 Task: Find a place to stay in Pajok, South Sudan, from June 9 to June 16 for 2 adults, with a price range of ₹8000 to ₹16000, 2 bedrooms, 2 beds, 1 bathroom, and self check-in option.
Action: Mouse moved to (424, 95)
Screenshot: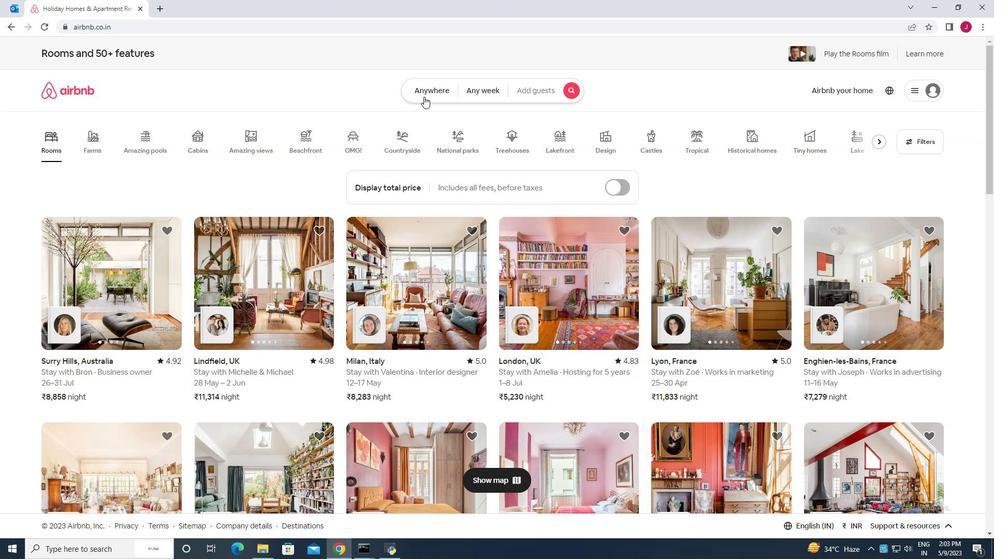
Action: Mouse pressed left at (424, 95)
Screenshot: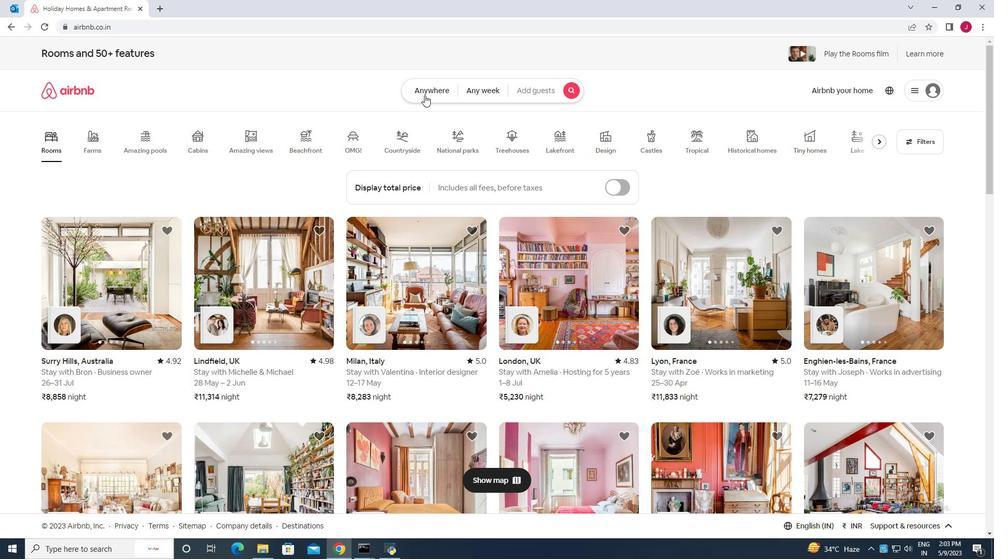 
Action: Mouse moved to (339, 137)
Screenshot: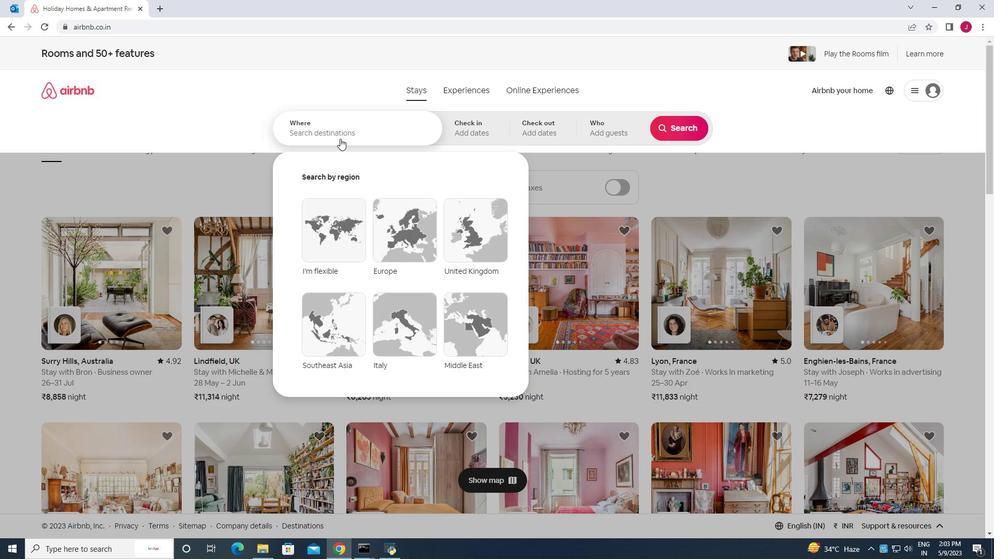 
Action: Mouse pressed left at (339, 137)
Screenshot: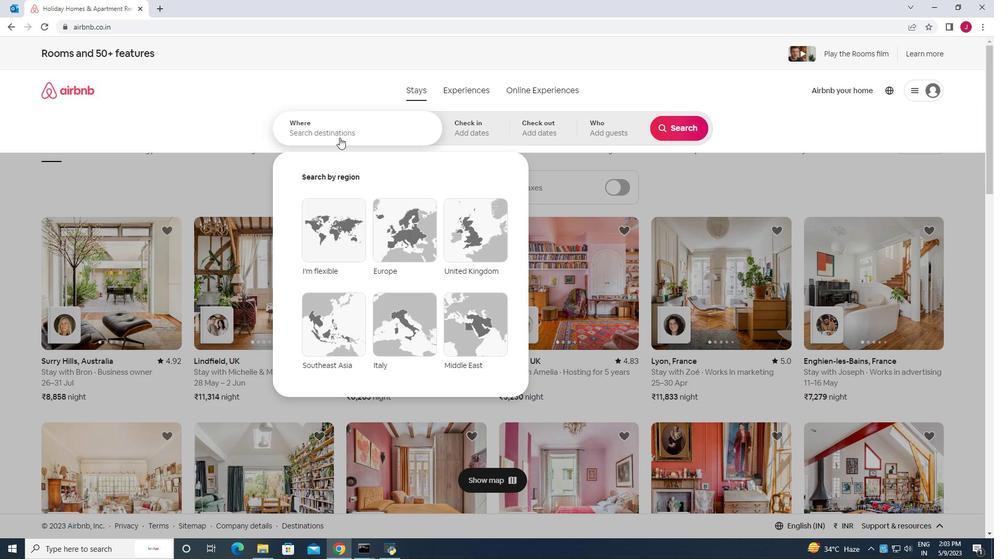 
Action: Mouse moved to (337, 135)
Screenshot: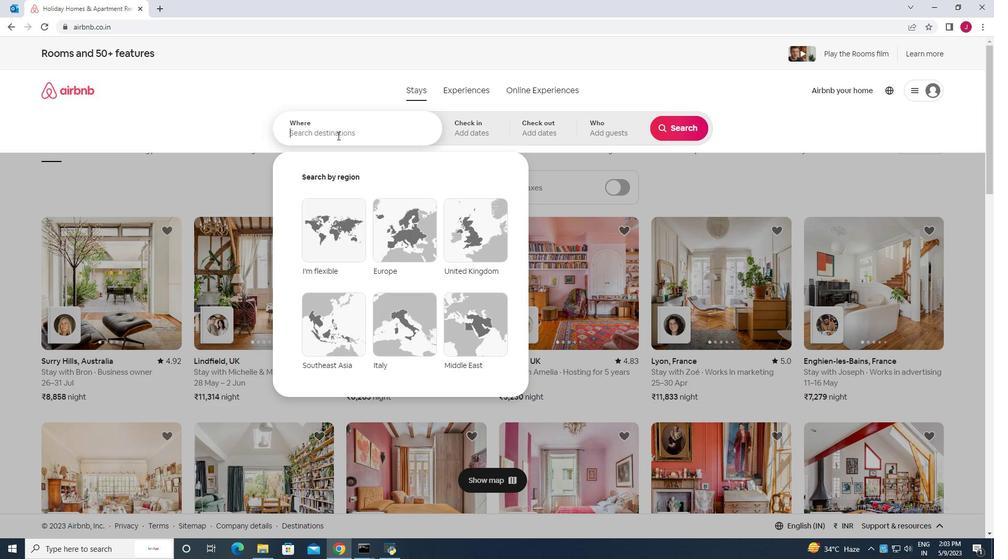 
Action: Key pressed pajok<Key.space>south<Key.space>sudan
Screenshot: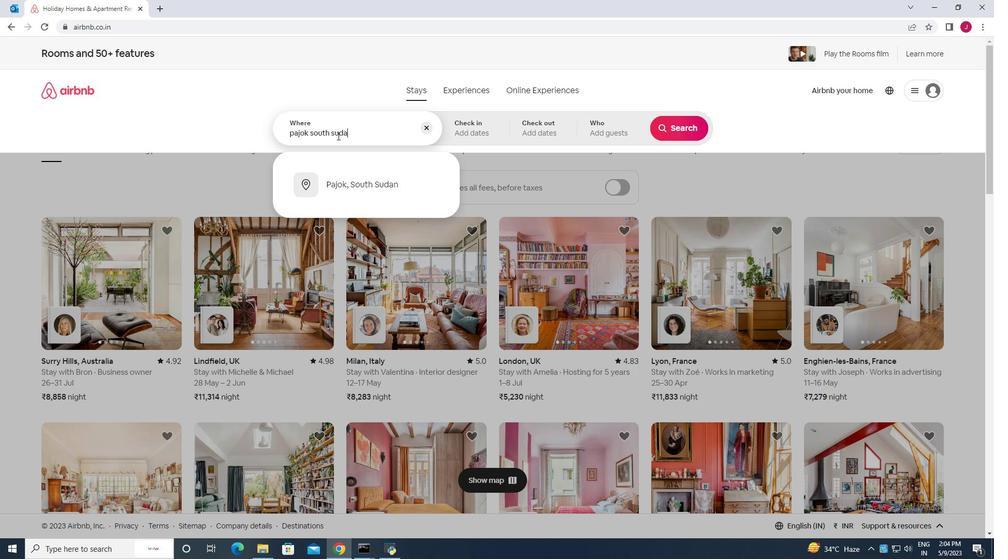 
Action: Mouse moved to (358, 182)
Screenshot: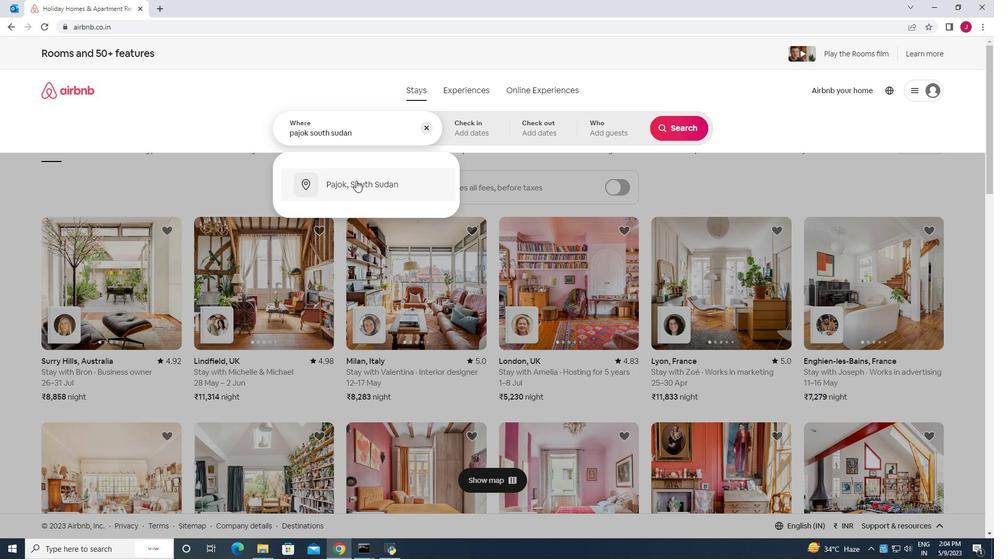 
Action: Mouse pressed left at (358, 182)
Screenshot: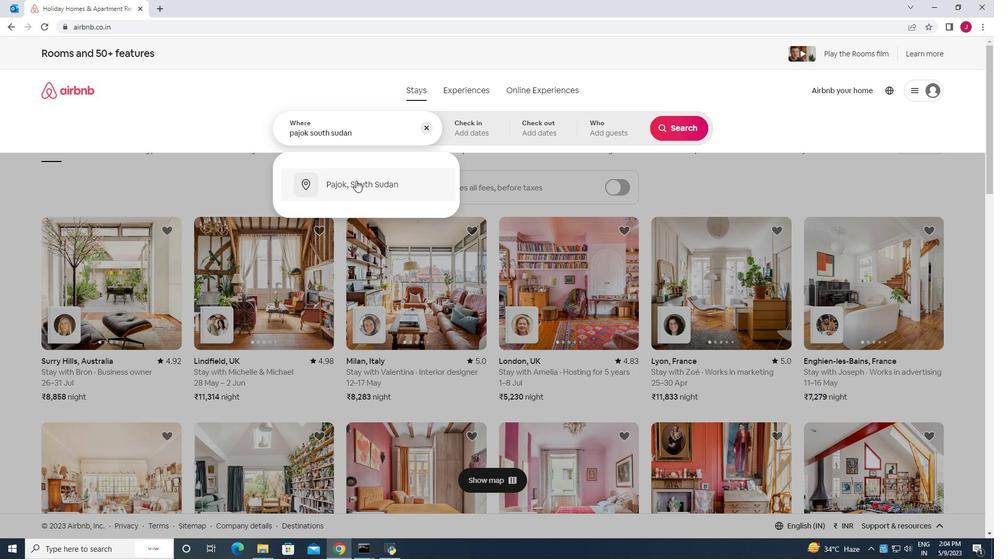 
Action: Mouse moved to (646, 285)
Screenshot: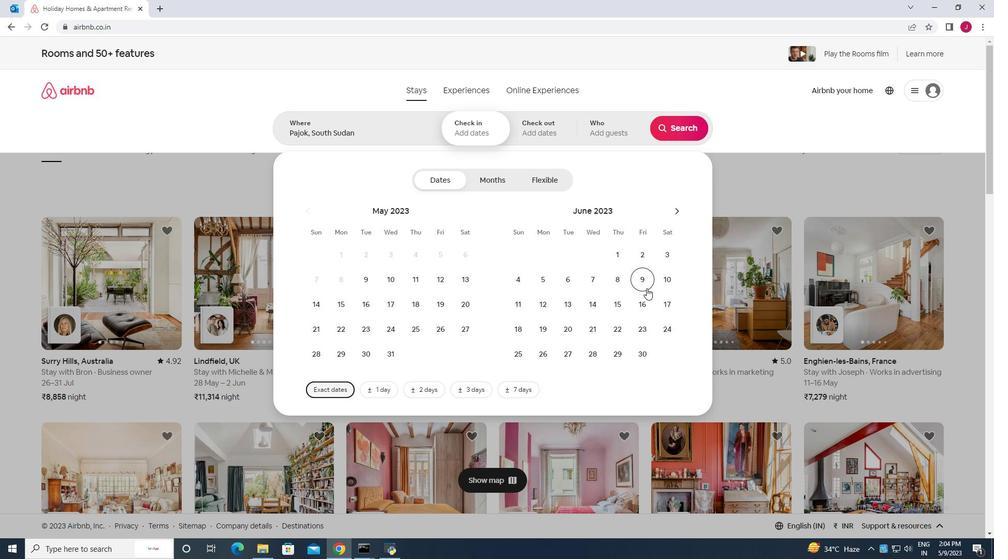 
Action: Mouse pressed left at (646, 285)
Screenshot: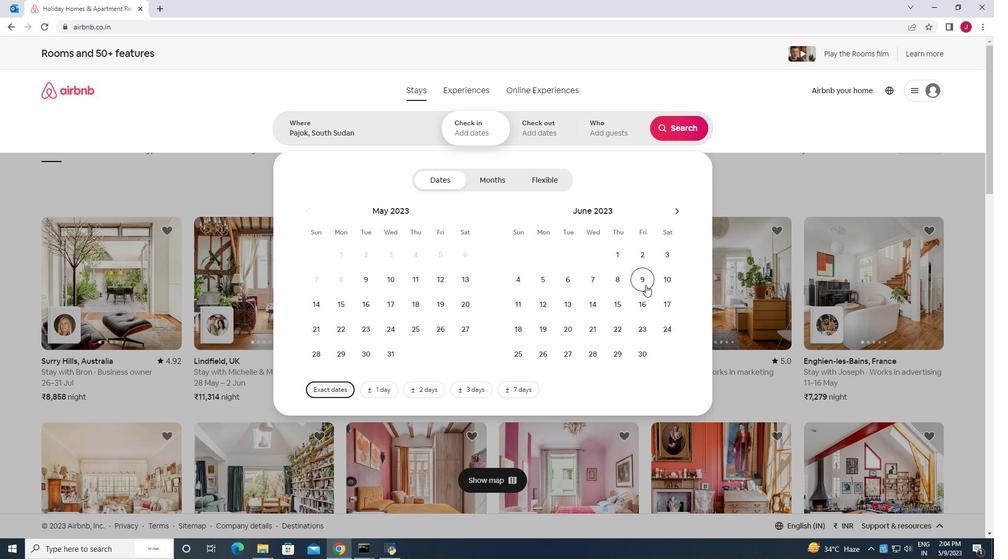 
Action: Mouse moved to (643, 303)
Screenshot: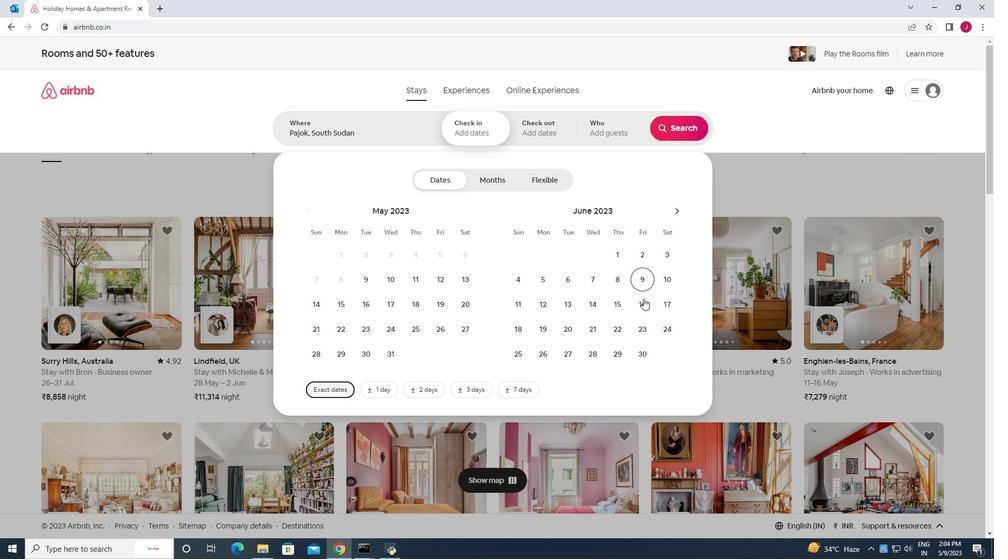 
Action: Mouse pressed left at (643, 303)
Screenshot: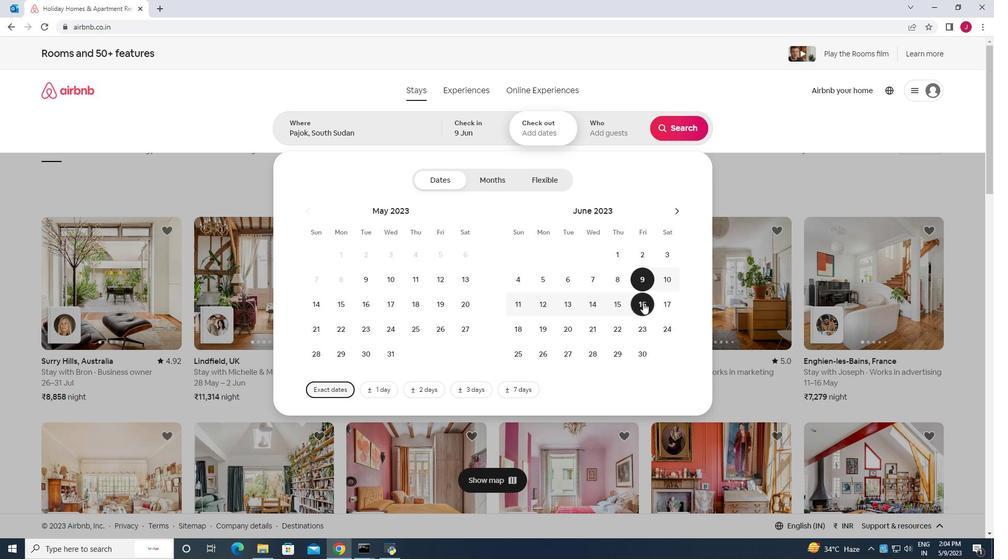 
Action: Mouse moved to (609, 129)
Screenshot: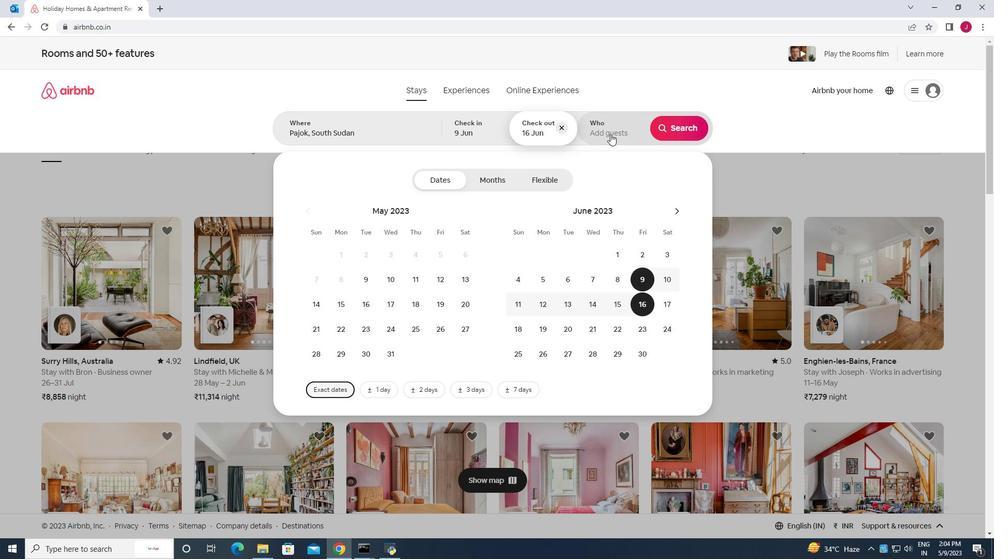 
Action: Mouse pressed left at (609, 129)
Screenshot: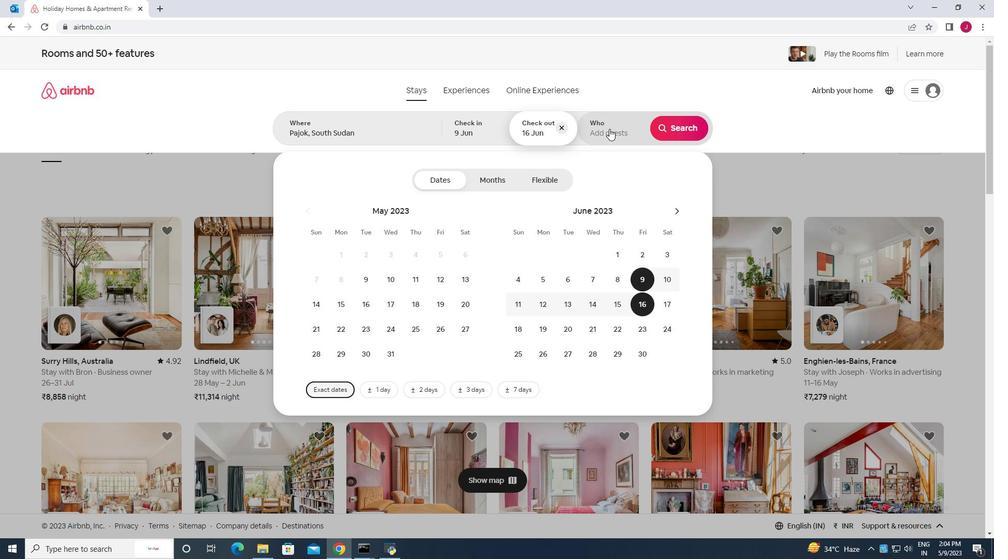 
Action: Mouse moved to (680, 179)
Screenshot: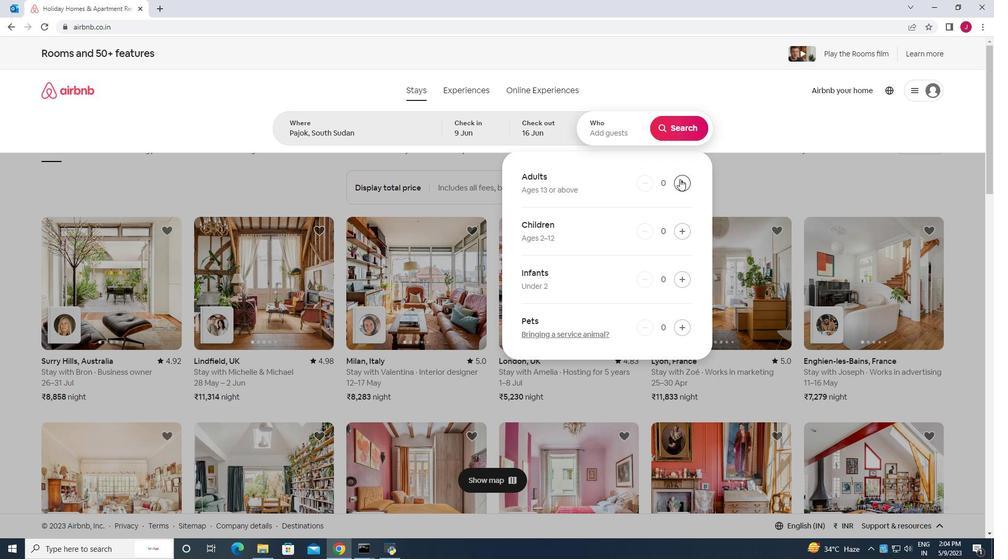 
Action: Mouse pressed left at (680, 179)
Screenshot: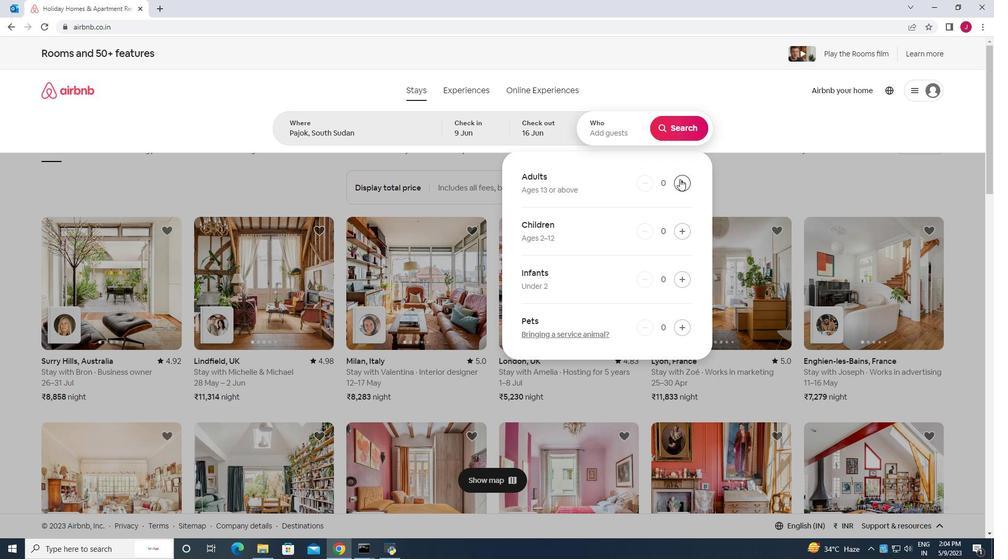 
Action: Mouse moved to (680, 179)
Screenshot: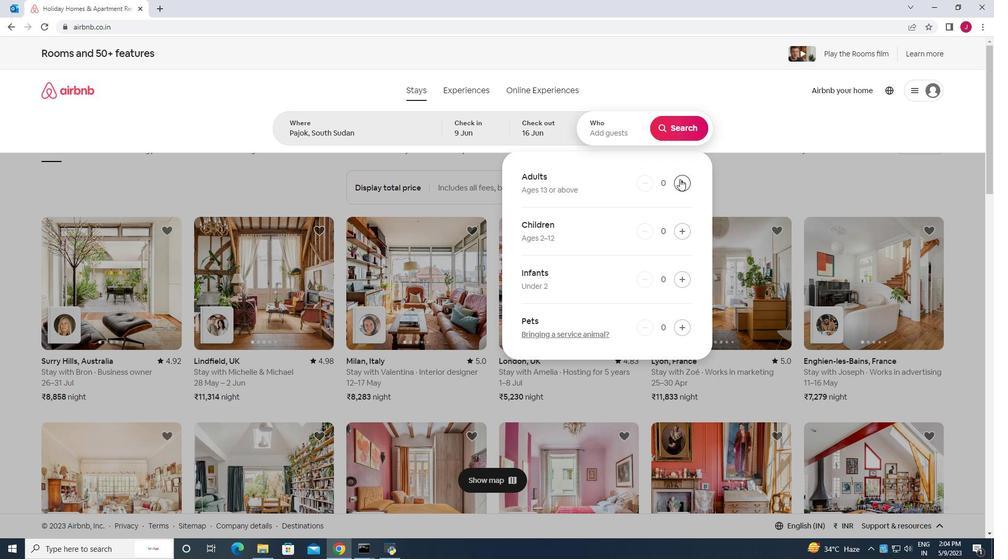 
Action: Mouse pressed left at (680, 179)
Screenshot: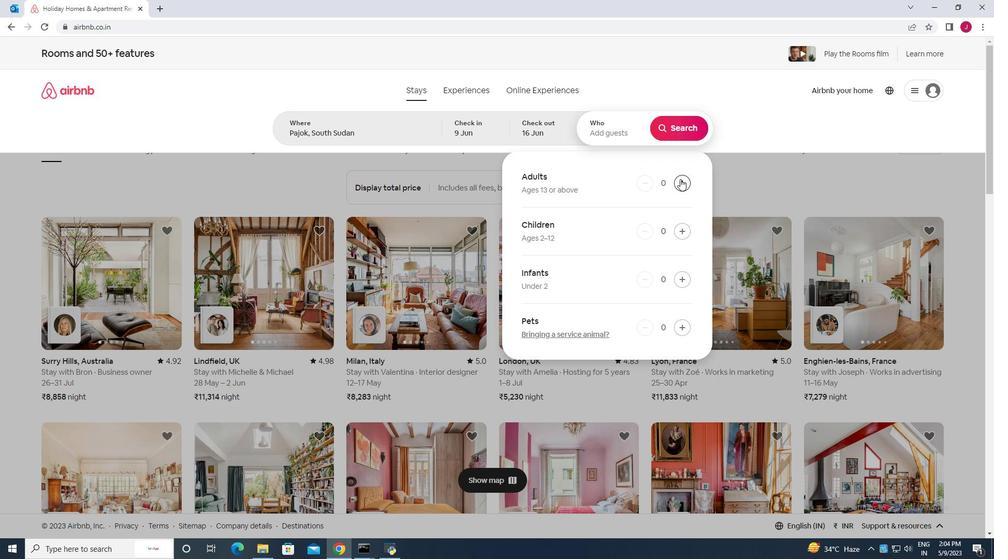 
Action: Mouse moved to (689, 124)
Screenshot: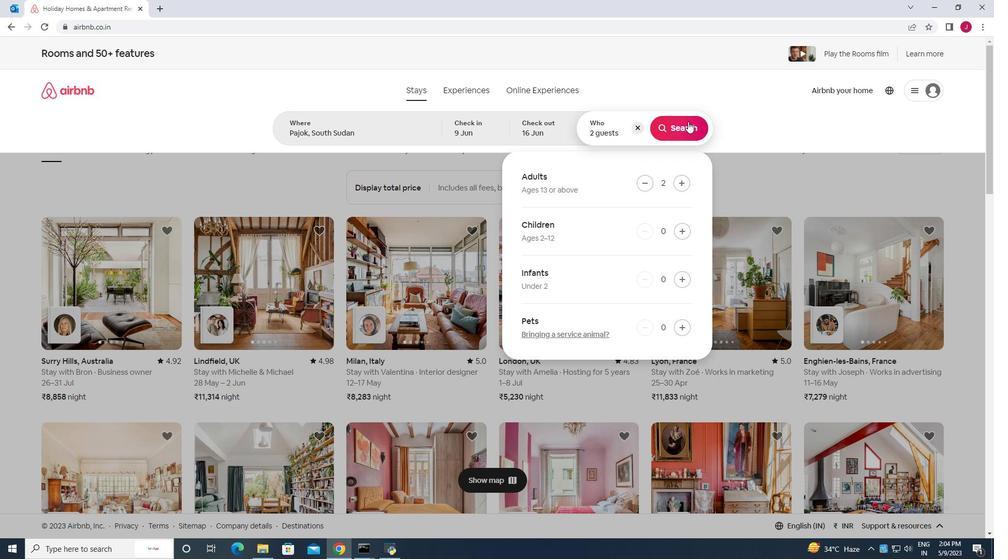 
Action: Mouse pressed left at (689, 124)
Screenshot: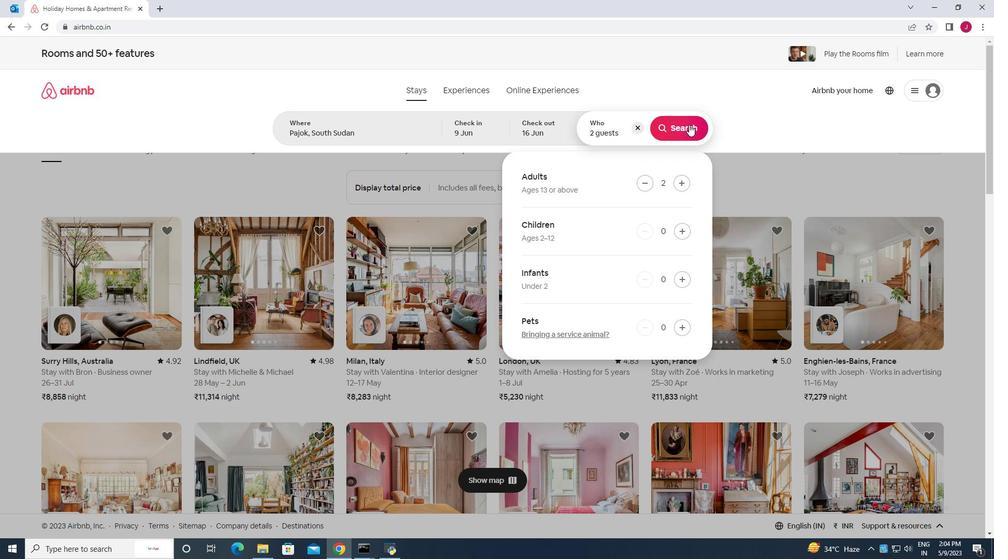 
Action: Mouse moved to (952, 96)
Screenshot: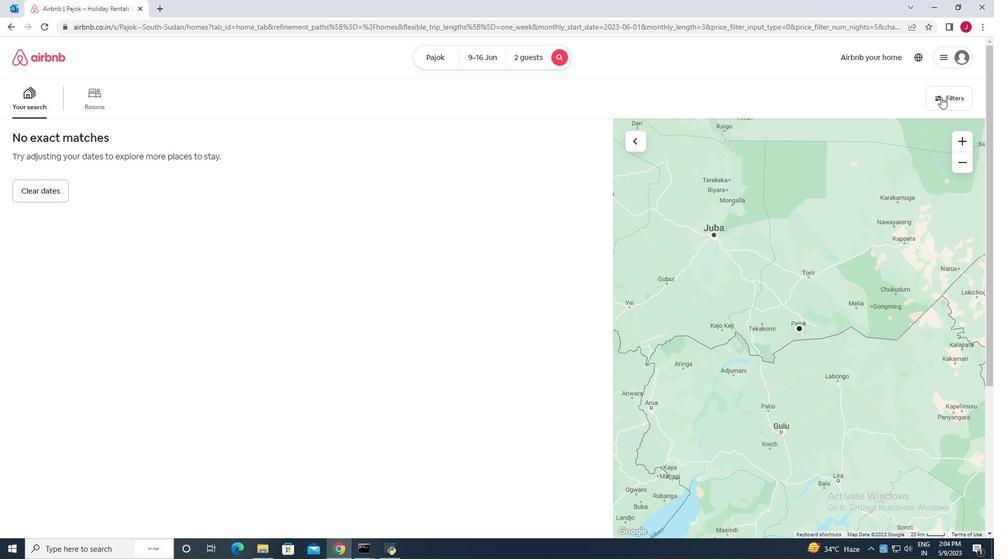 
Action: Mouse pressed left at (952, 96)
Screenshot: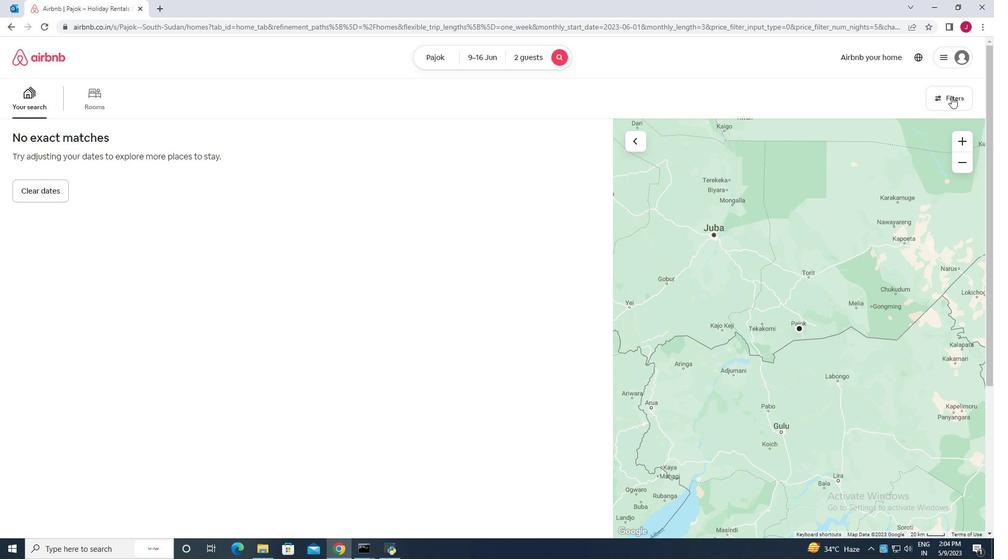 
Action: Mouse moved to (417, 348)
Screenshot: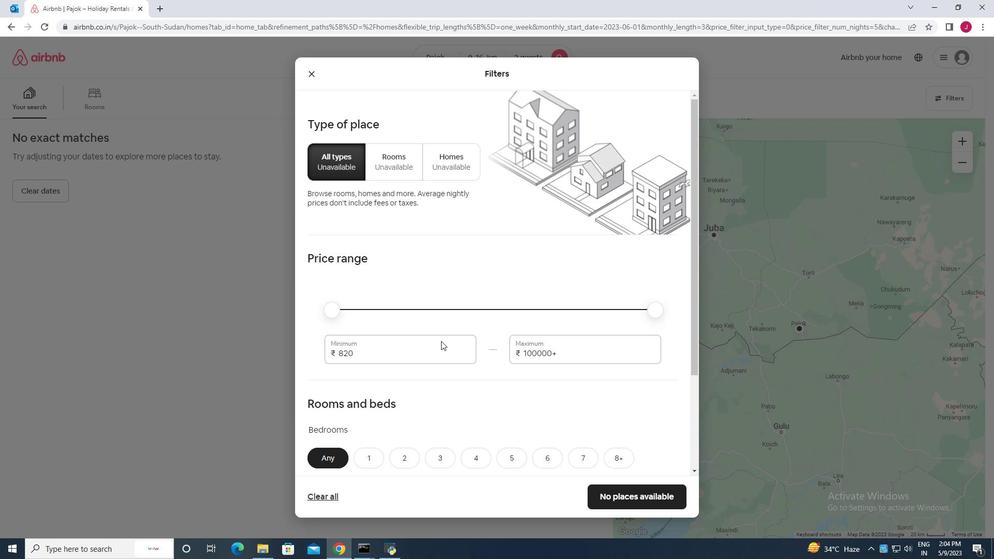 
Action: Mouse pressed left at (417, 348)
Screenshot: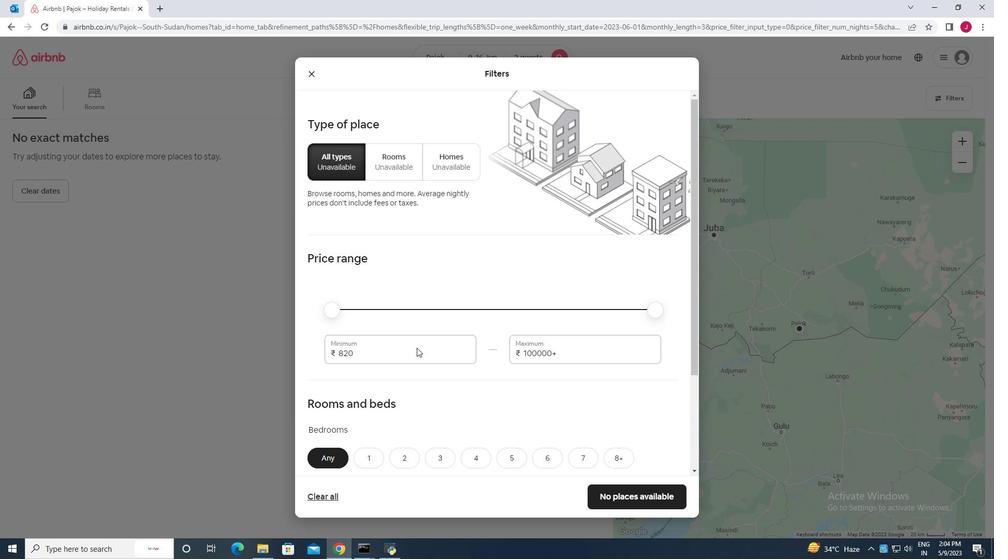 
Action: Mouse moved to (416, 348)
Screenshot: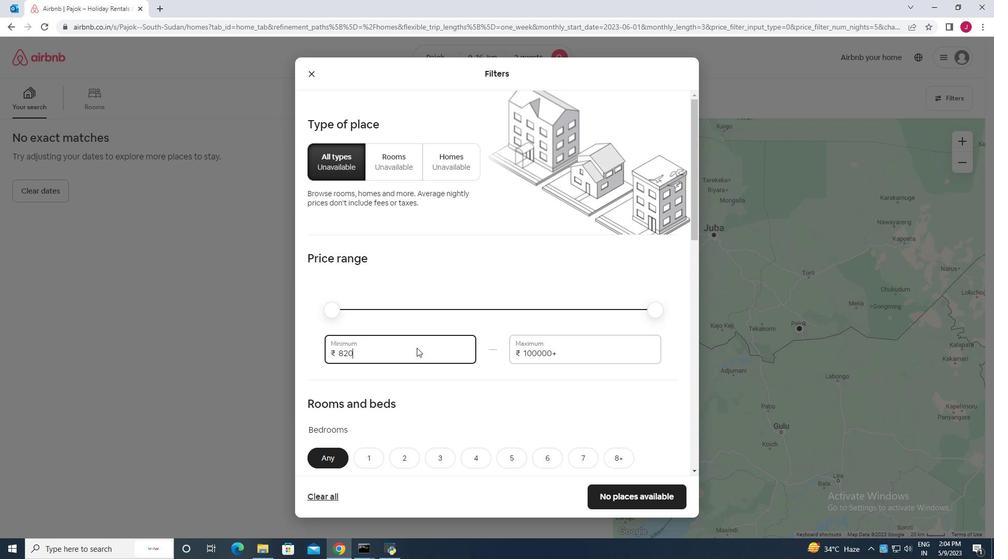 
Action: Key pressed <Key.backspace><Key.backspace>
Screenshot: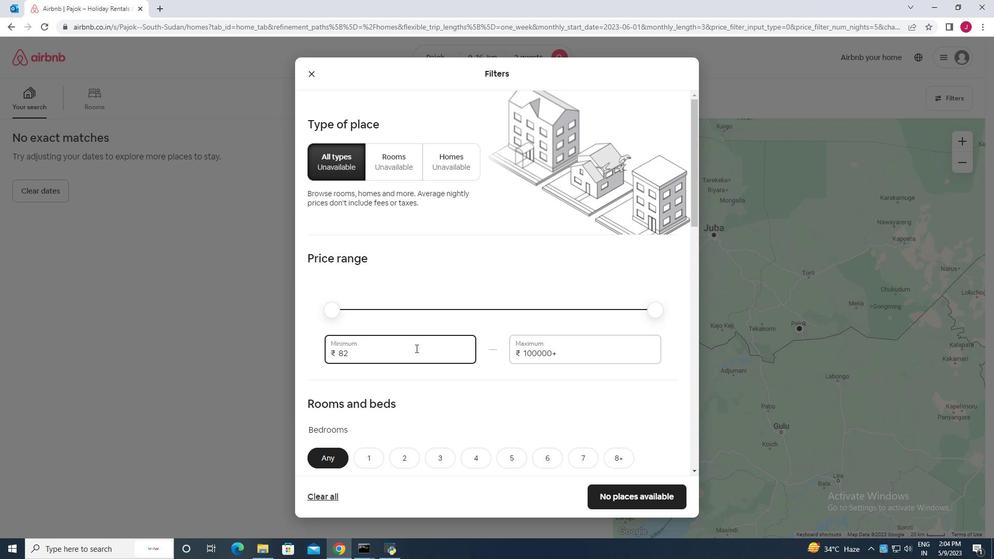 
Action: Mouse moved to (441, 350)
Screenshot: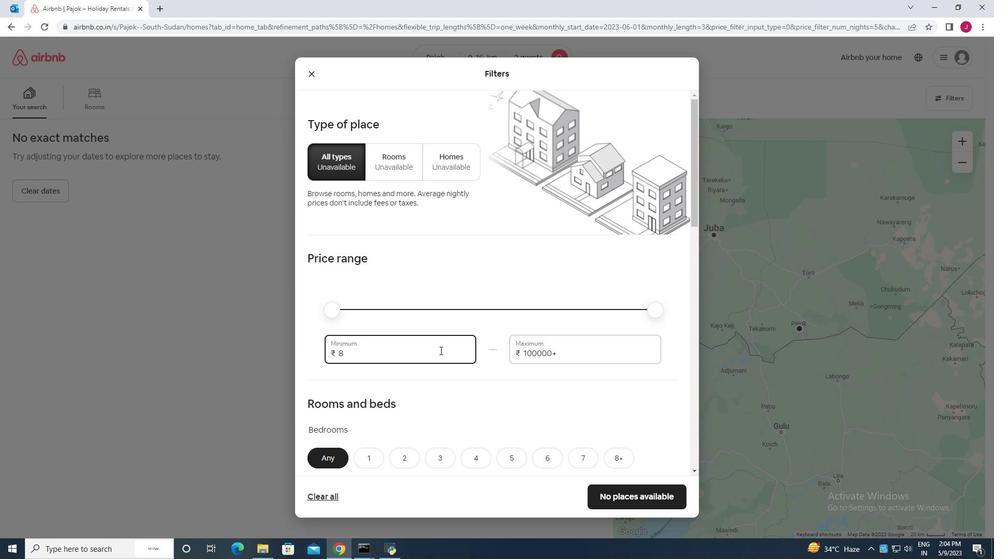 
Action: Key pressed 000
Screenshot: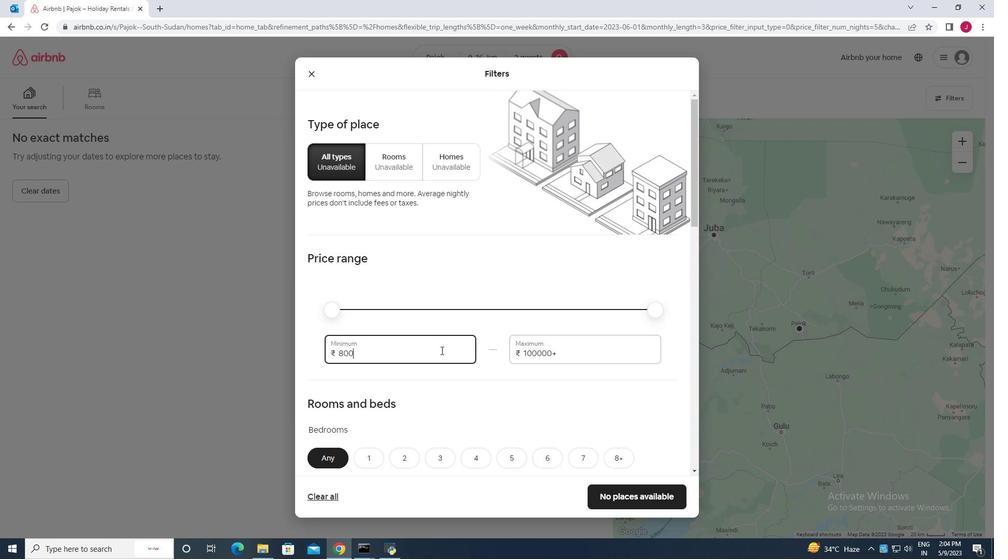 
Action: Mouse moved to (590, 352)
Screenshot: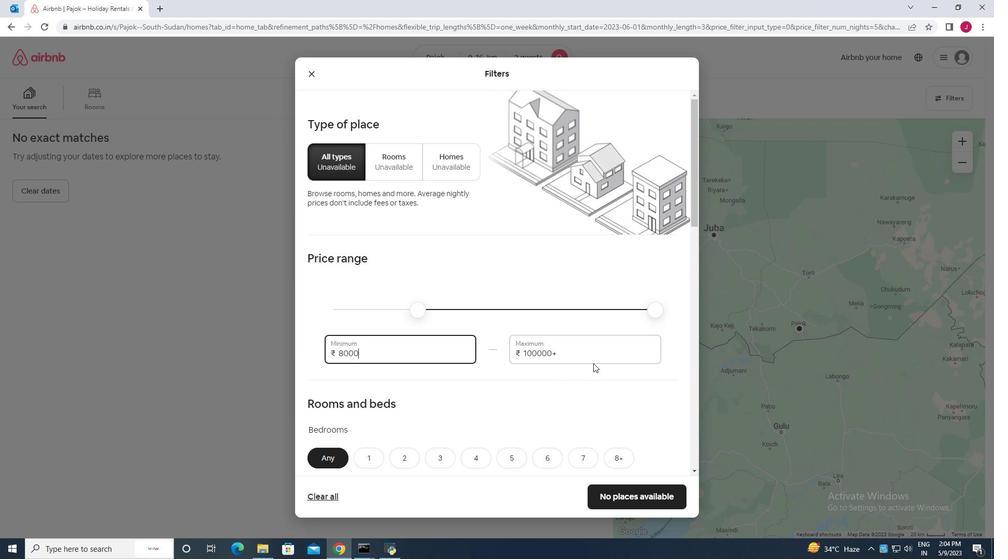 
Action: Mouse pressed left at (590, 352)
Screenshot: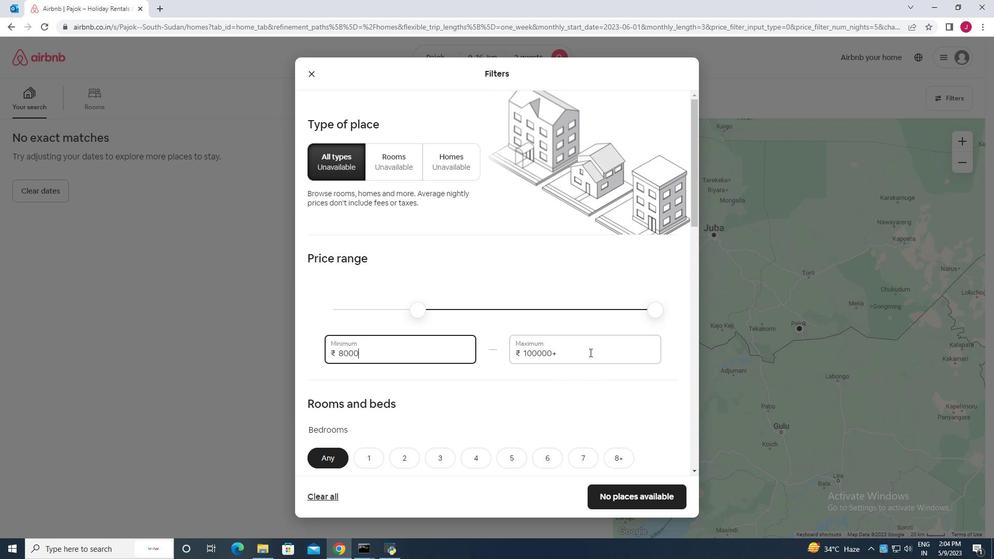 
Action: Key pressed <Key.backspace><Key.backspace><Key.backspace><Key.backspace><Key.backspace><Key.backspace><Key.backspace><Key.backspace><Key.backspace><Key.backspace><Key.backspace><Key.backspace>16000
Screenshot: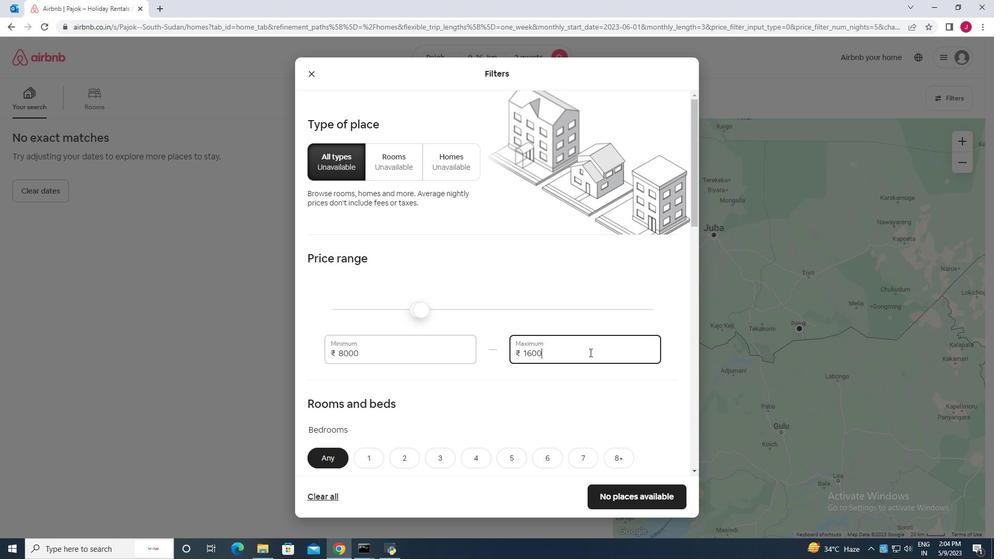 
Action: Mouse moved to (580, 338)
Screenshot: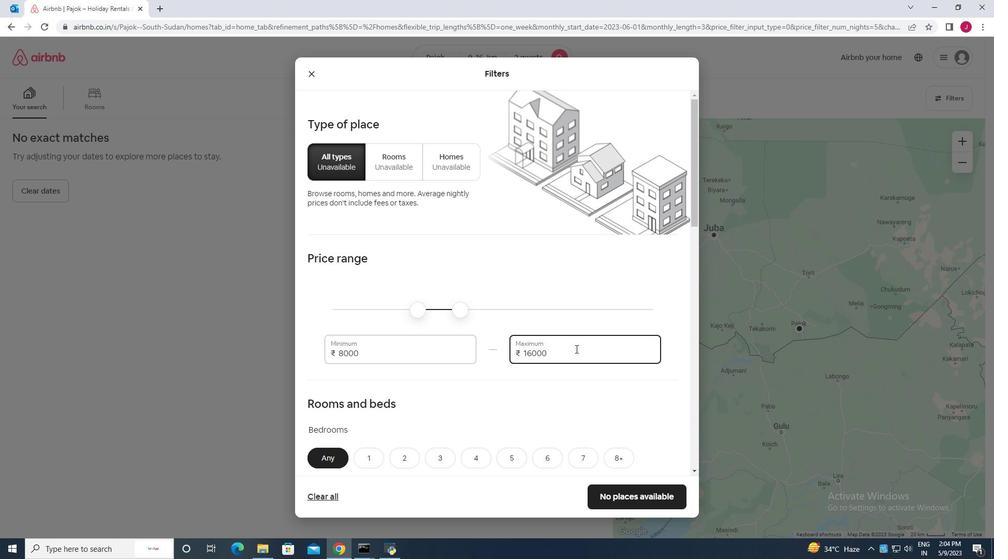 
Action: Mouse scrolled (580, 338) with delta (0, 0)
Screenshot: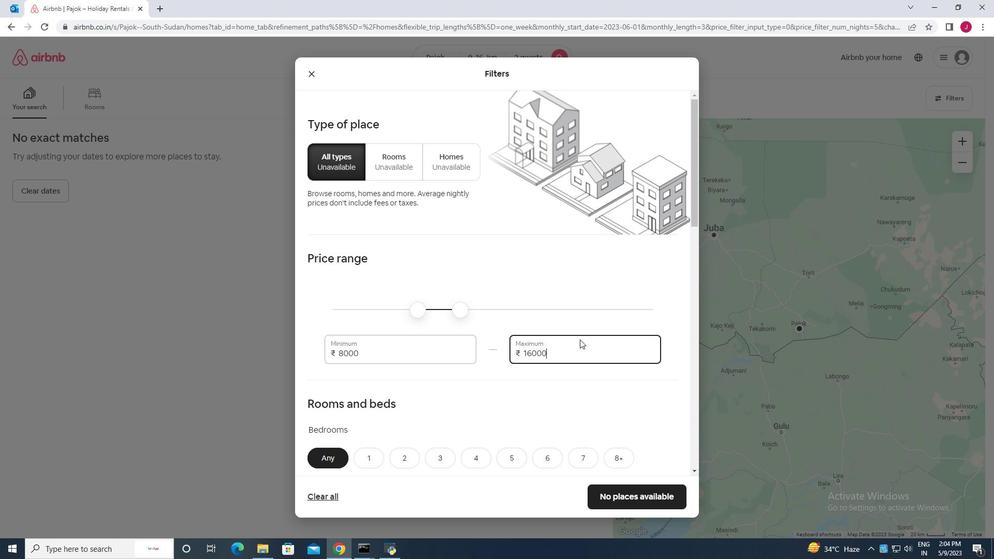 
Action: Mouse moved to (580, 338)
Screenshot: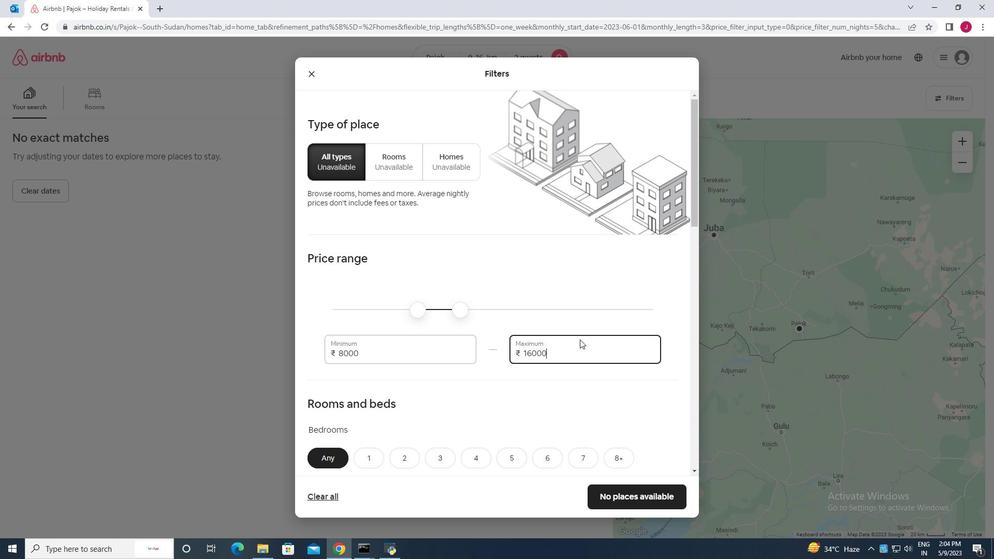 
Action: Mouse scrolled (580, 337) with delta (0, 0)
Screenshot: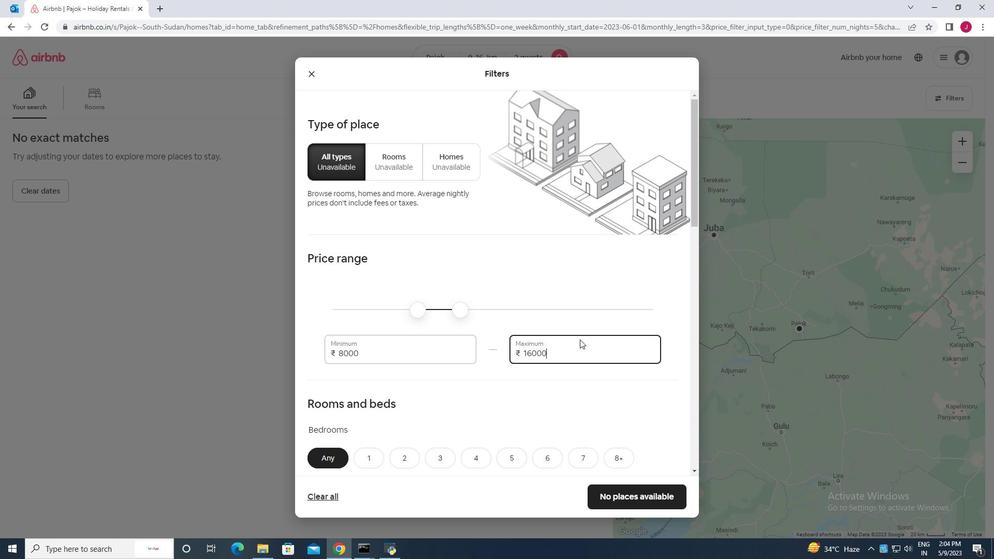 
Action: Mouse moved to (580, 338)
Screenshot: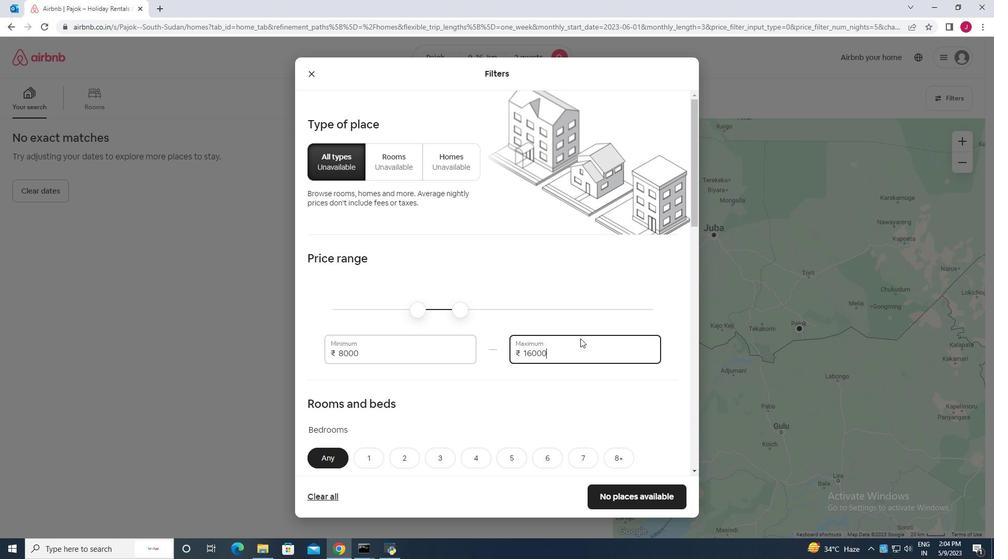 
Action: Mouse scrolled (580, 337) with delta (0, 0)
Screenshot: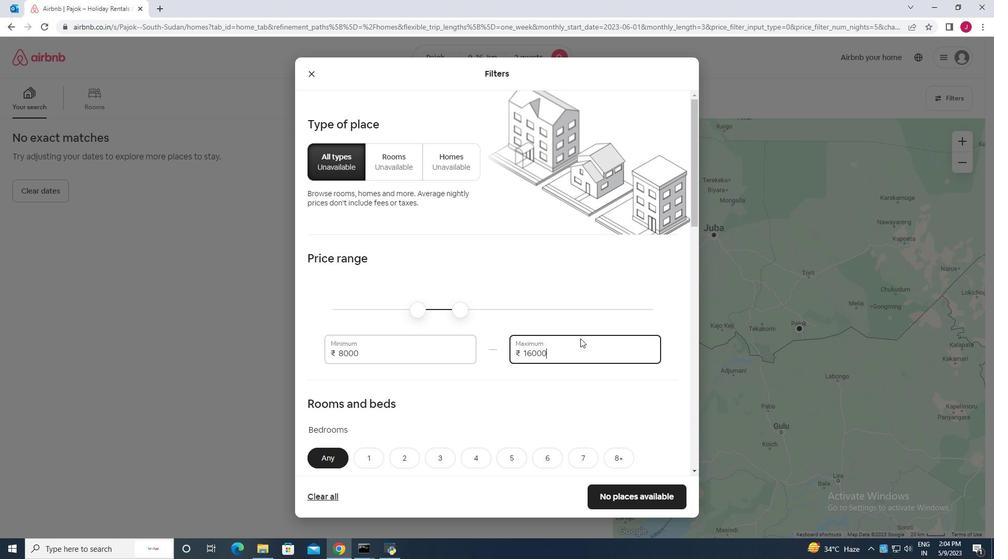 
Action: Mouse moved to (400, 304)
Screenshot: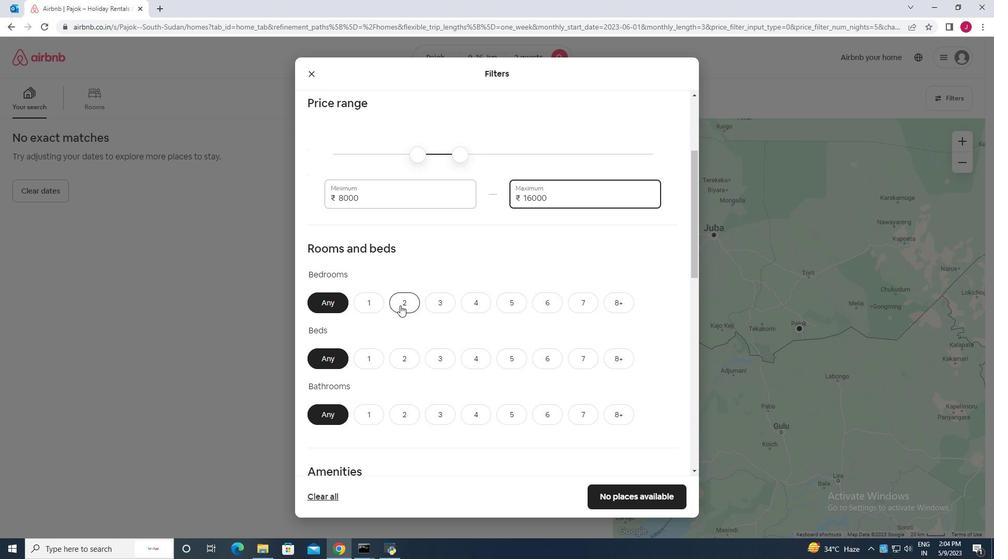 
Action: Mouse pressed left at (400, 304)
Screenshot: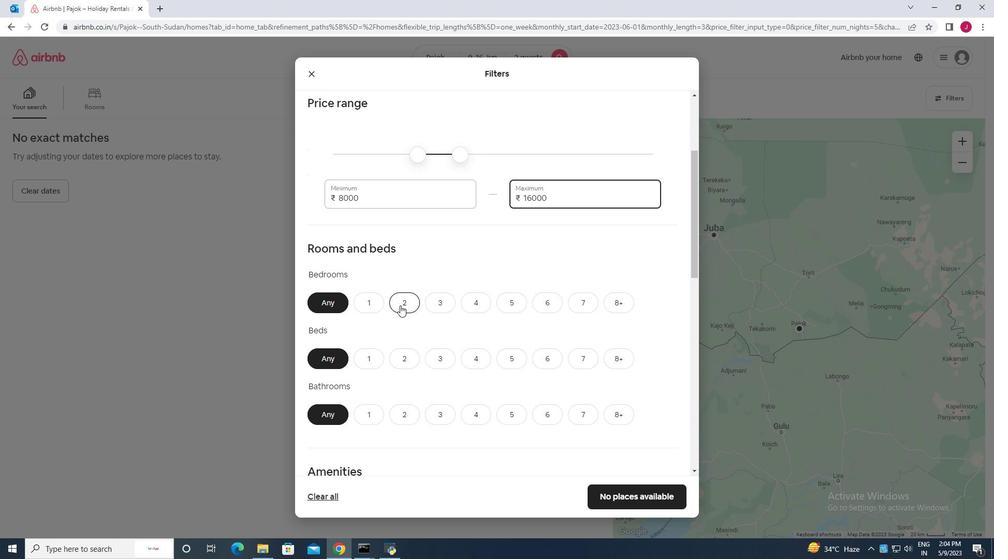 
Action: Mouse moved to (406, 359)
Screenshot: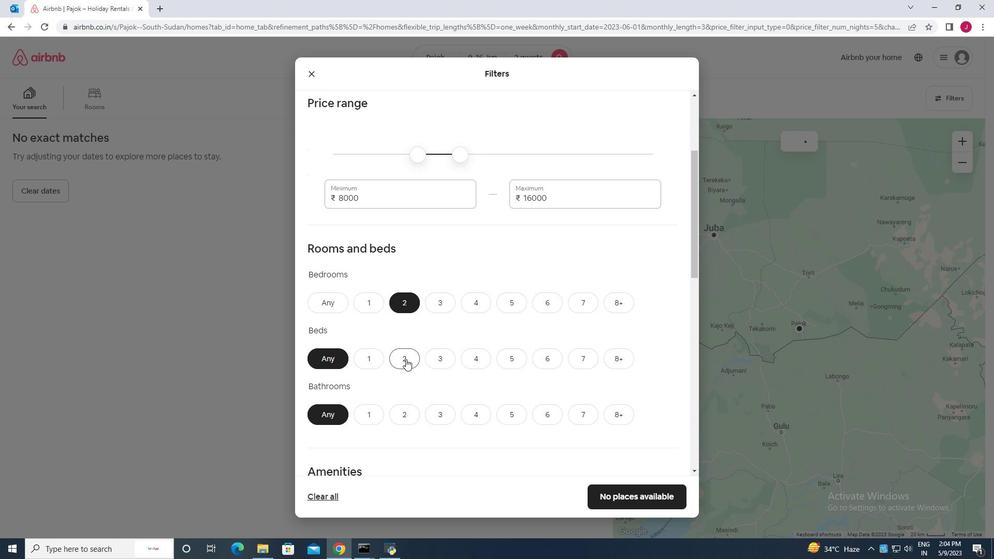 
Action: Mouse pressed left at (406, 359)
Screenshot: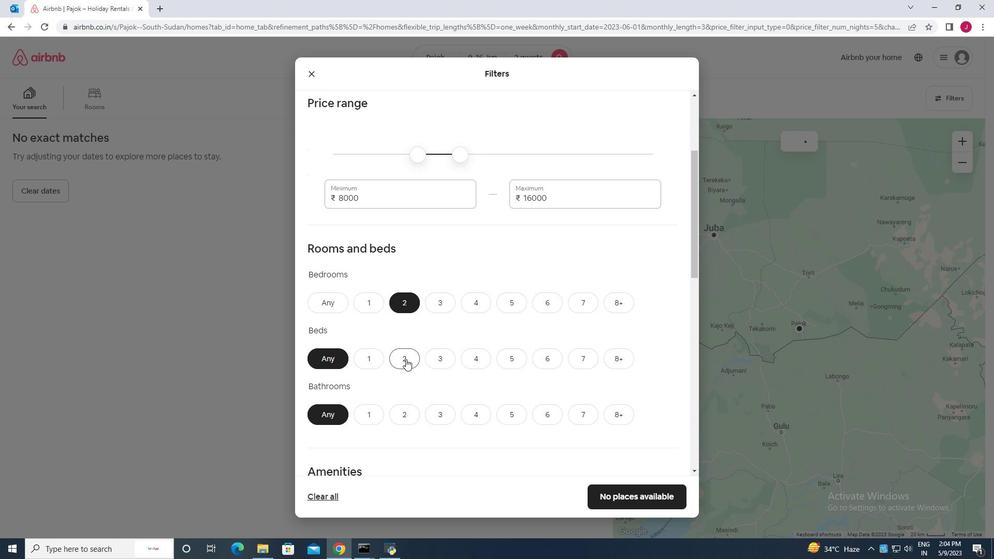 
Action: Mouse moved to (369, 416)
Screenshot: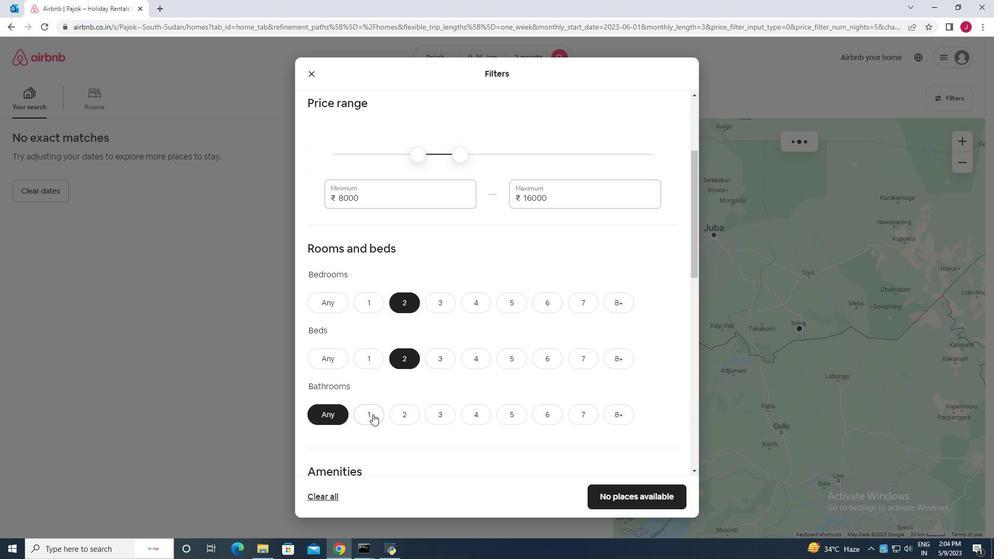
Action: Mouse pressed left at (369, 416)
Screenshot: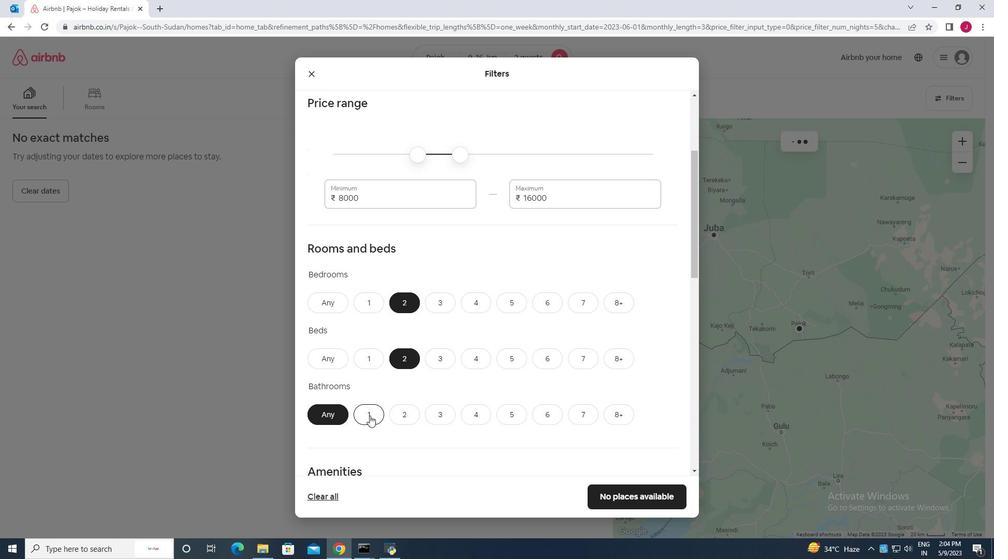 
Action: Mouse moved to (610, 335)
Screenshot: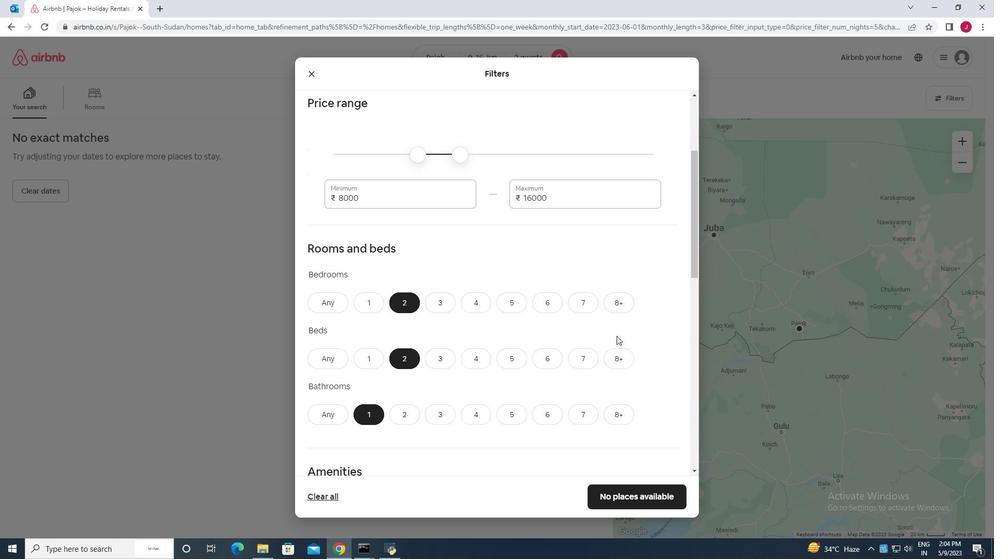 
Action: Mouse scrolled (610, 334) with delta (0, 0)
Screenshot: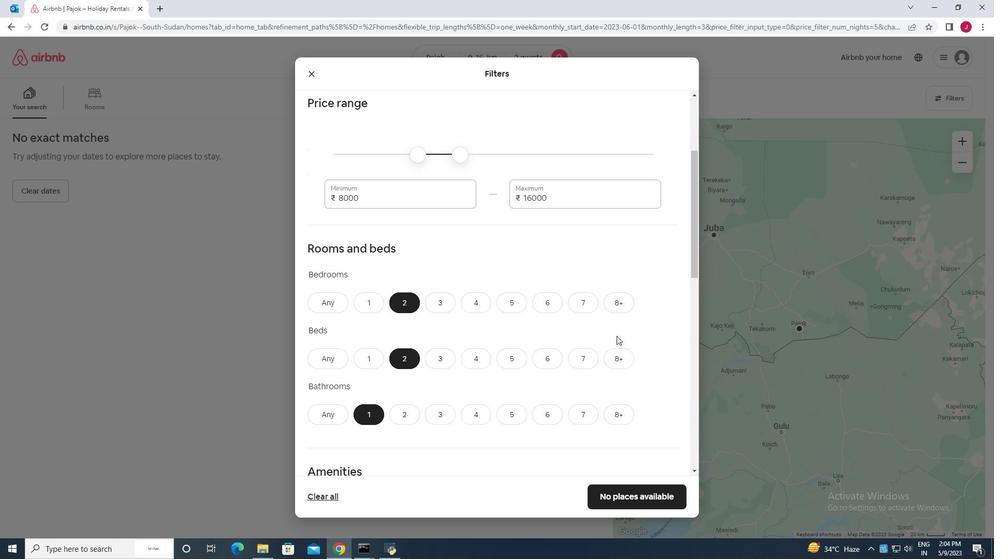 
Action: Mouse moved to (609, 334)
Screenshot: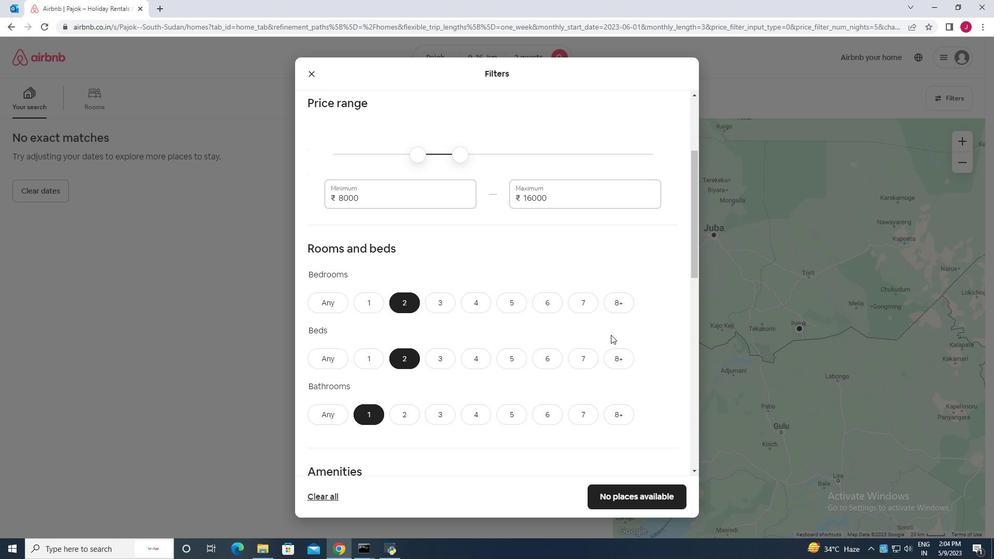 
Action: Mouse scrolled (609, 334) with delta (0, 0)
Screenshot: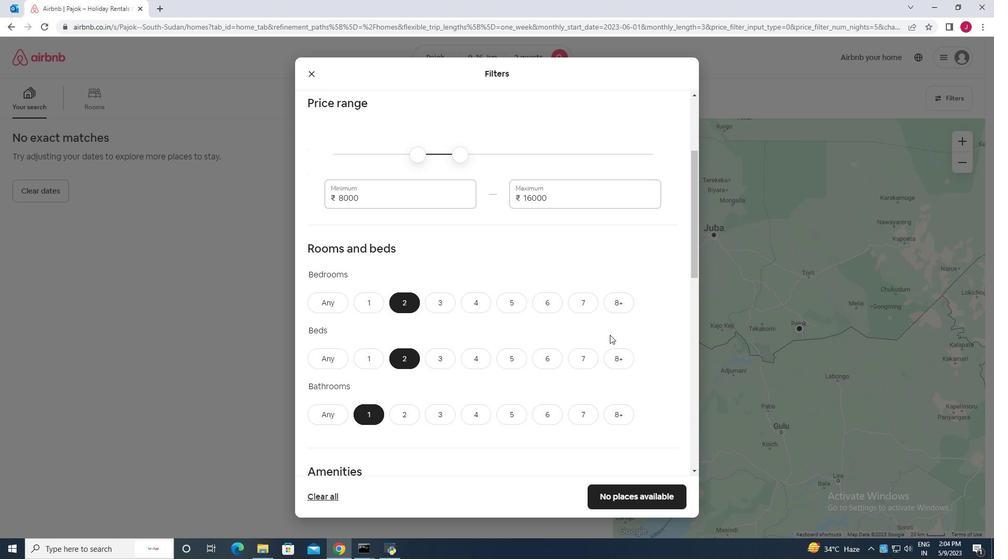 
Action: Mouse moved to (461, 328)
Screenshot: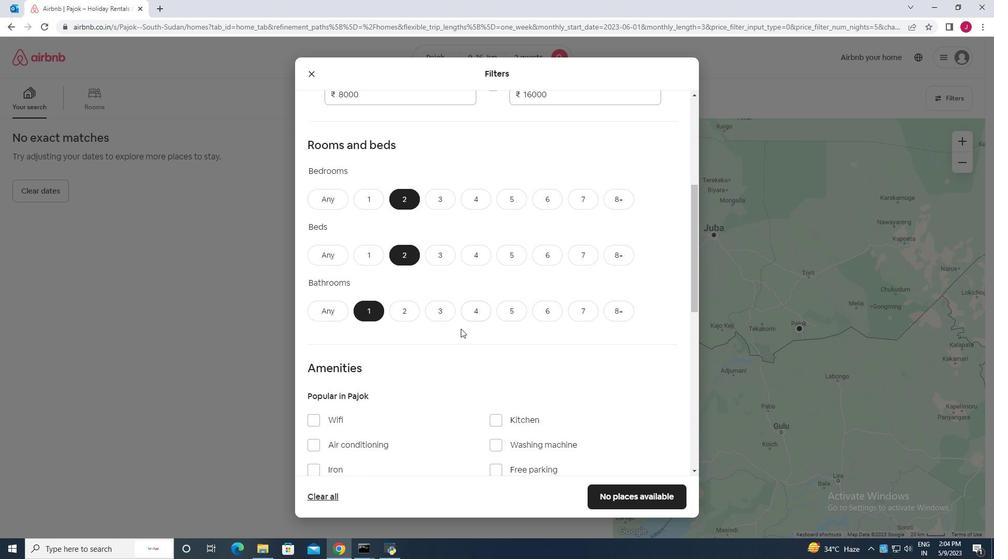 
Action: Mouse scrolled (461, 328) with delta (0, 0)
Screenshot: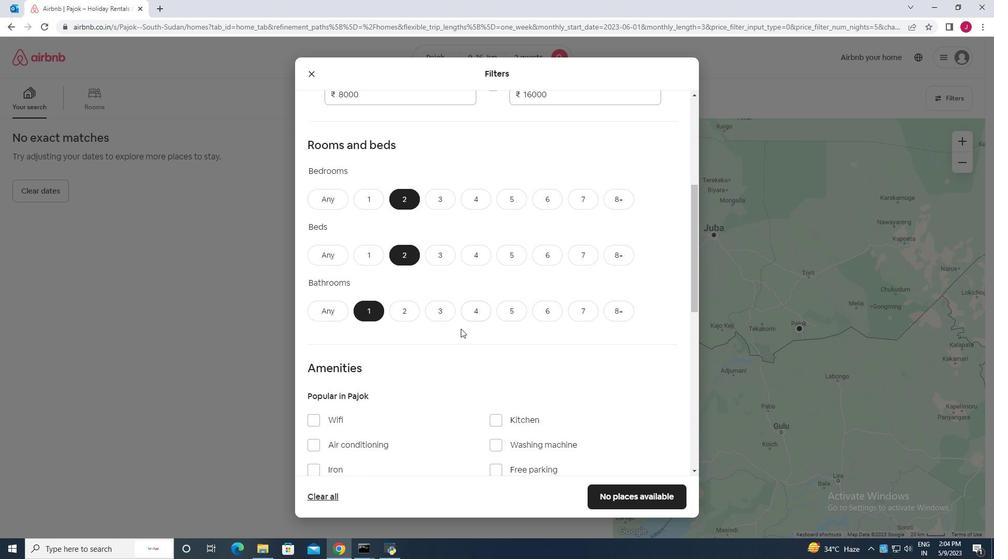 
Action: Mouse moved to (461, 329)
Screenshot: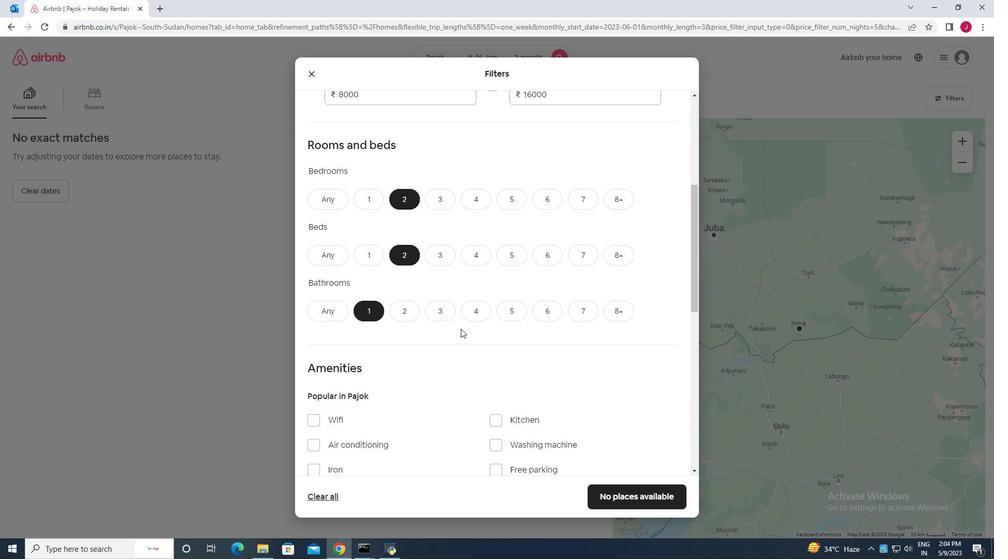 
Action: Mouse scrolled (461, 328) with delta (0, 0)
Screenshot: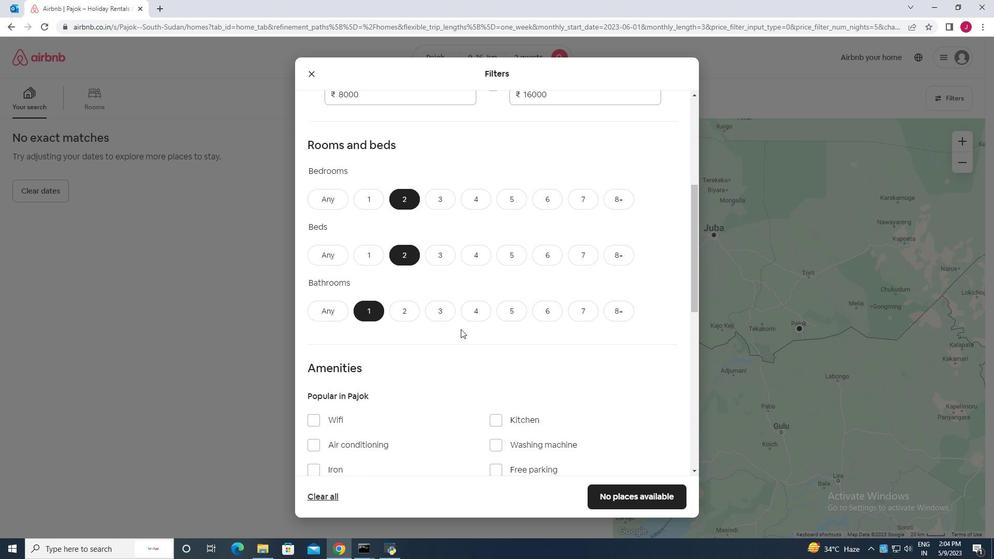 
Action: Mouse moved to (464, 329)
Screenshot: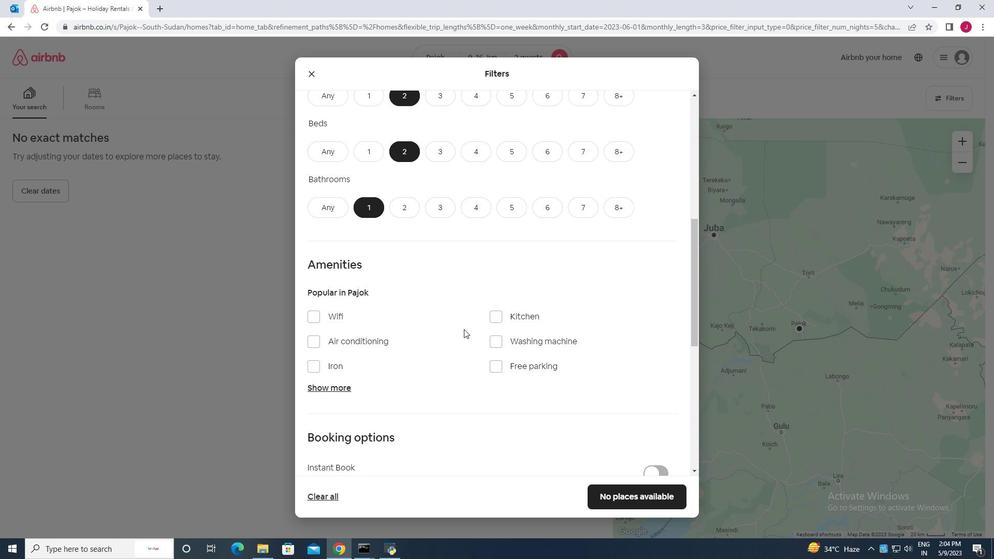 
Action: Mouse scrolled (464, 328) with delta (0, 0)
Screenshot: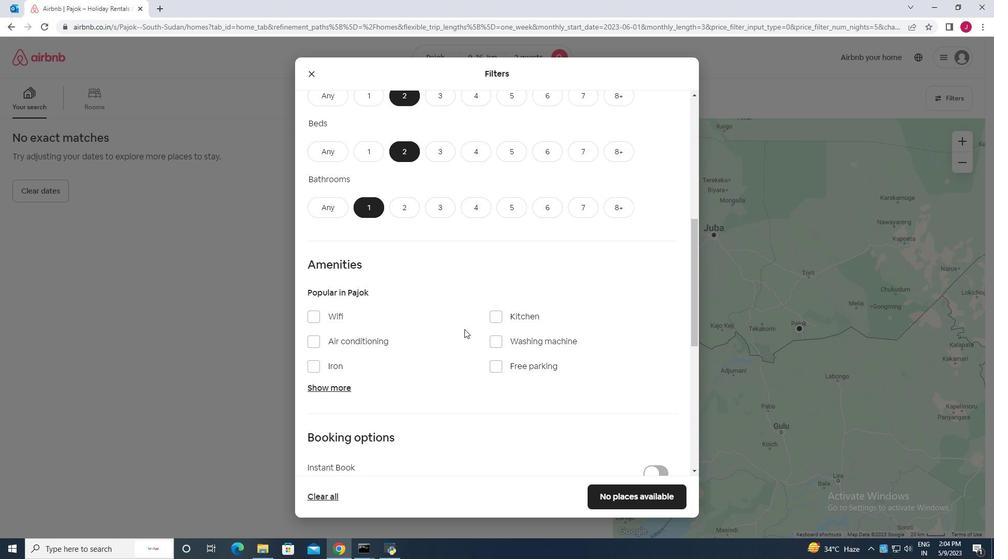 
Action: Mouse scrolled (464, 328) with delta (0, 0)
Screenshot: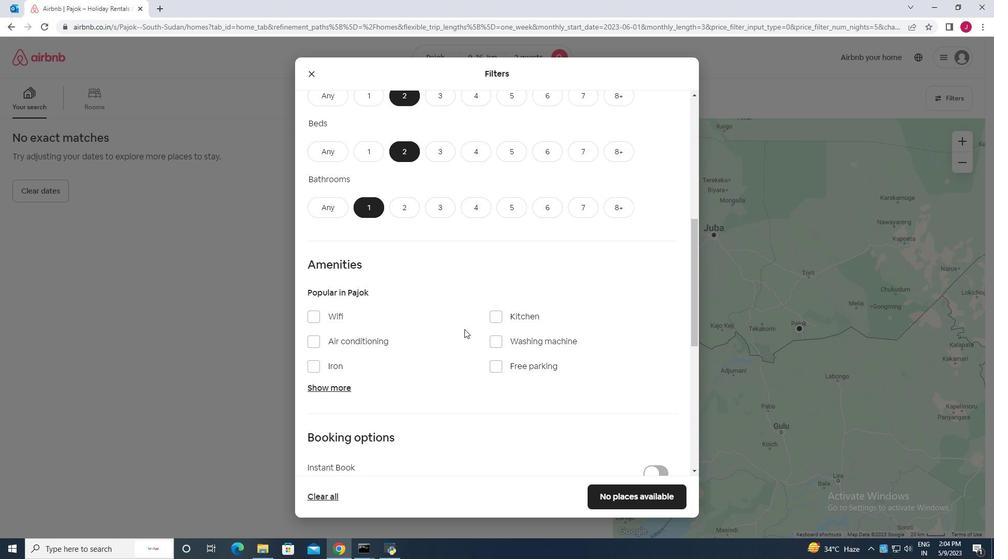 
Action: Mouse moved to (617, 365)
Screenshot: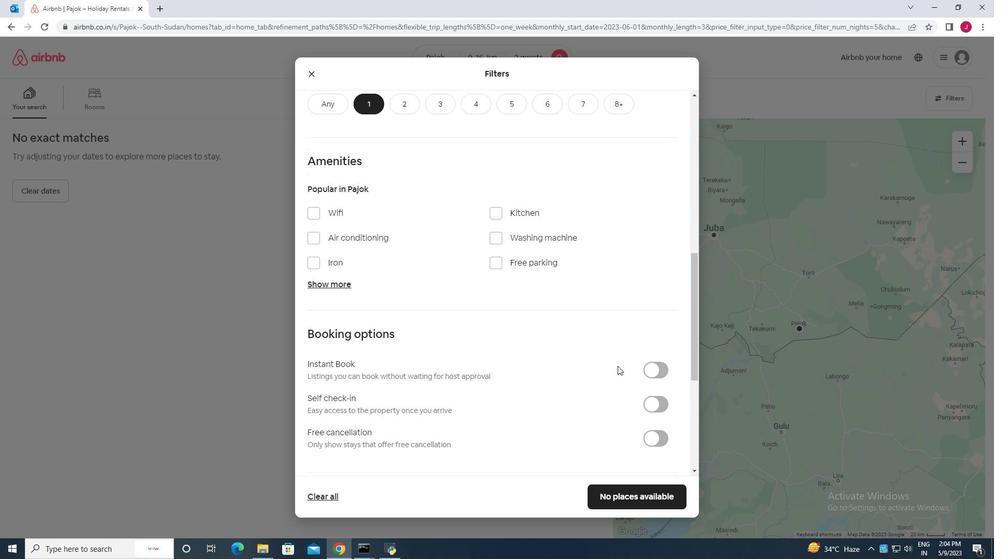 
Action: Mouse scrolled (617, 365) with delta (0, 0)
Screenshot: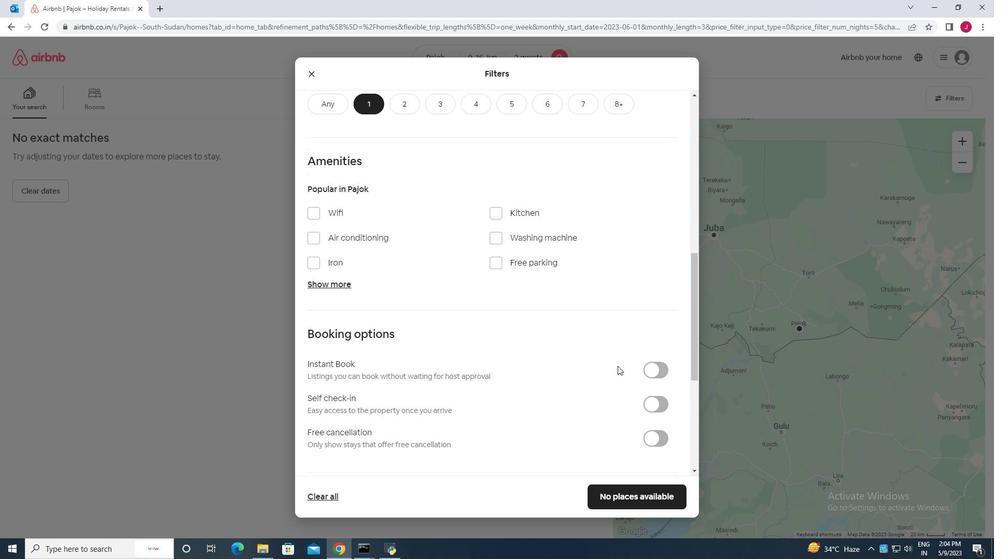 
Action: Mouse moved to (654, 350)
Screenshot: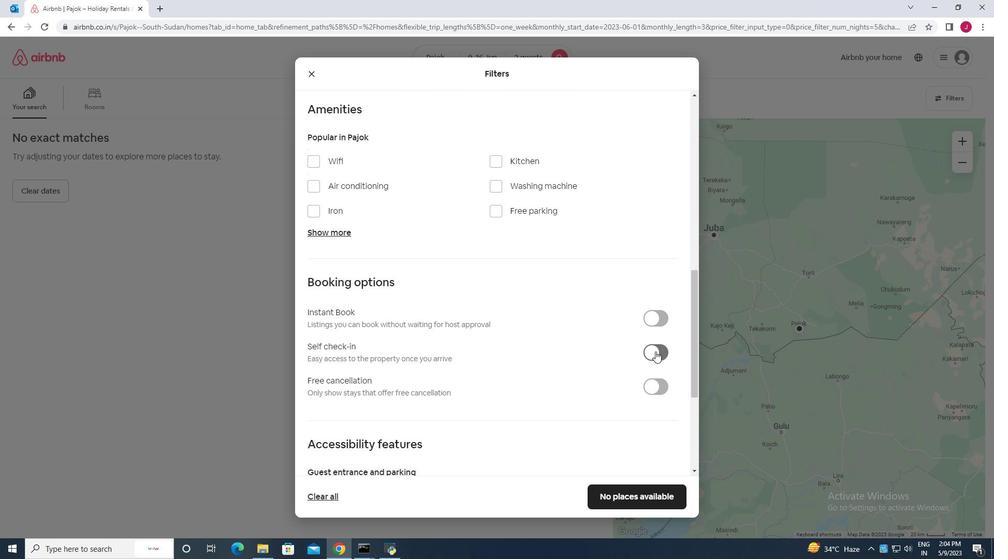 
Action: Mouse pressed left at (654, 350)
Screenshot: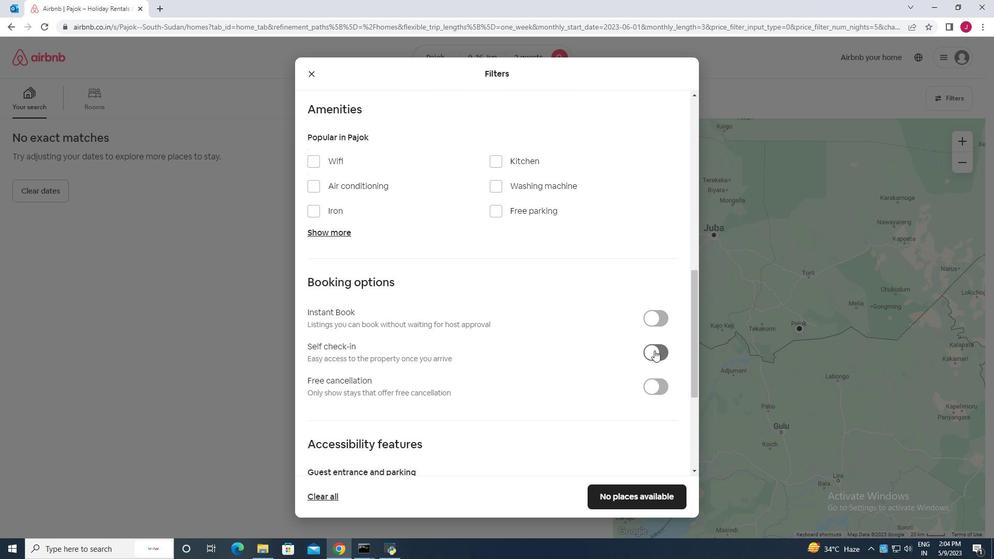 
Action: Mouse moved to (523, 369)
Screenshot: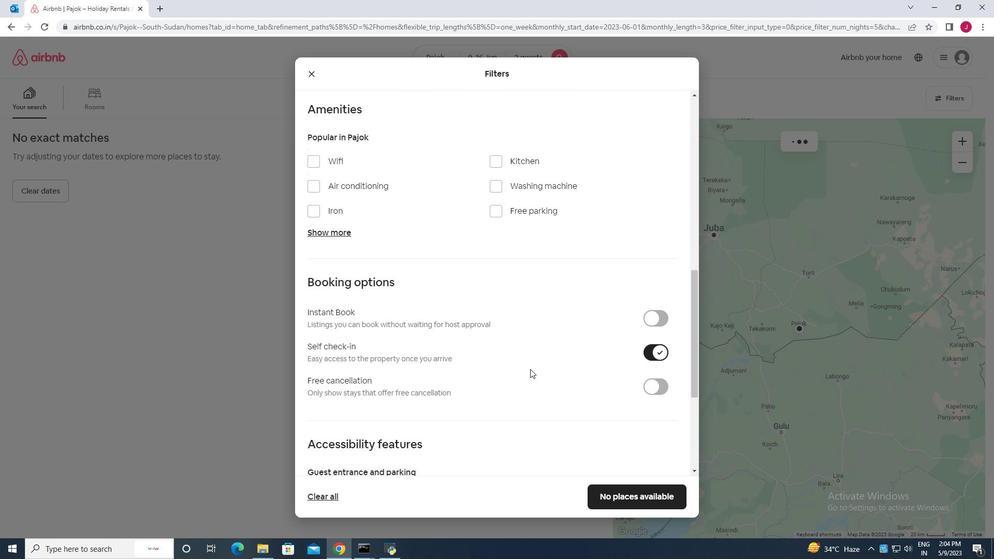 
Action: Mouse scrolled (523, 369) with delta (0, 0)
Screenshot: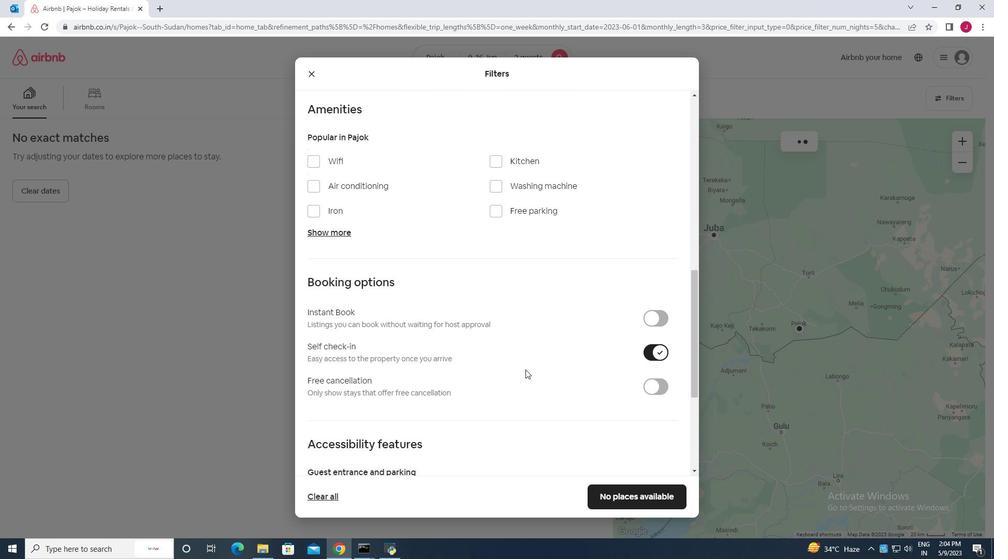 
Action: Mouse moved to (523, 369)
Screenshot: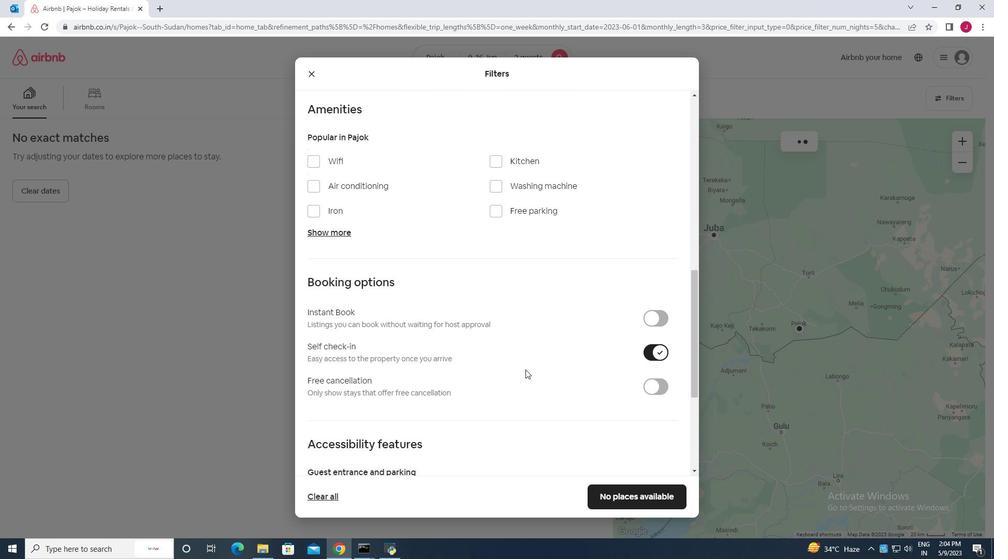 
Action: Mouse scrolled (523, 369) with delta (0, 0)
Screenshot: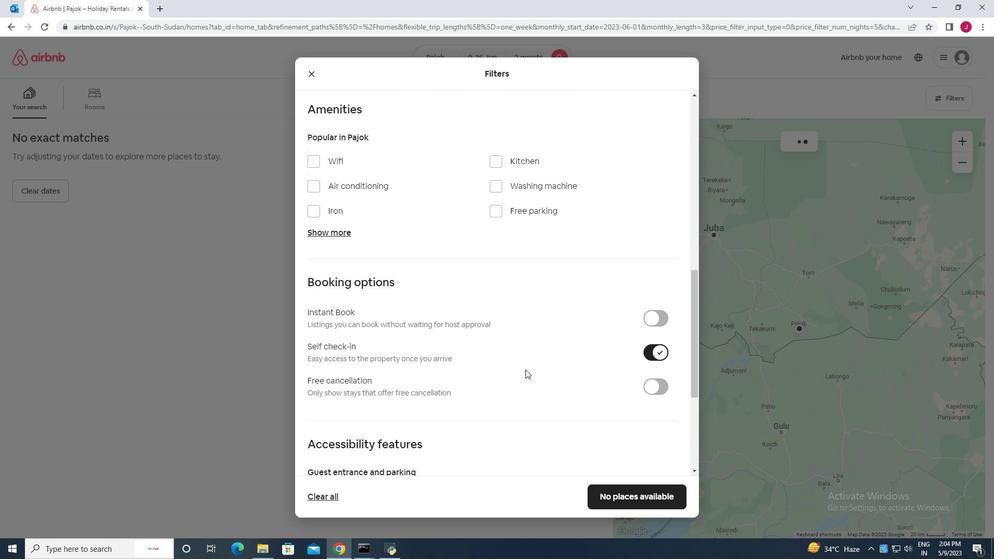 
Action: Mouse scrolled (523, 369) with delta (0, 0)
Screenshot: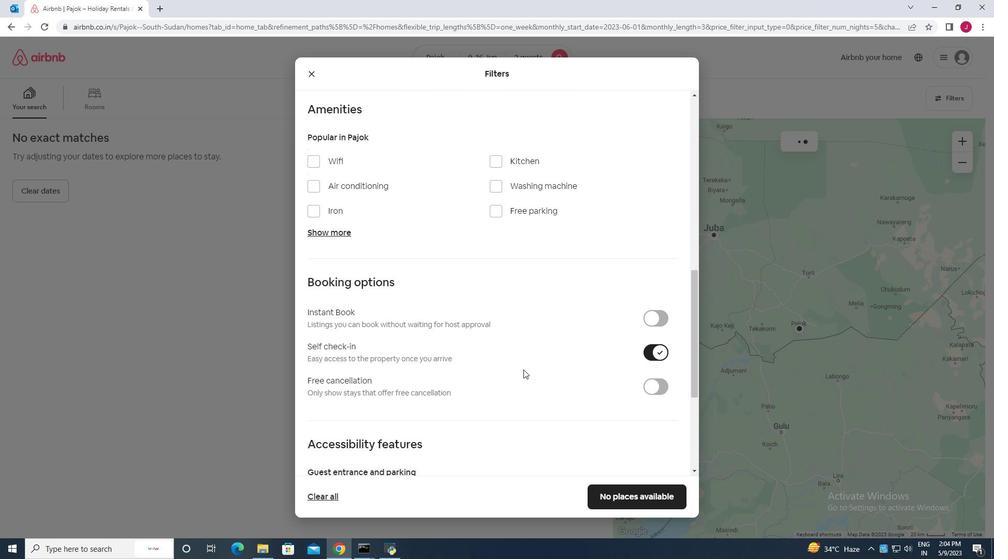 
Action: Mouse moved to (523, 369)
Screenshot: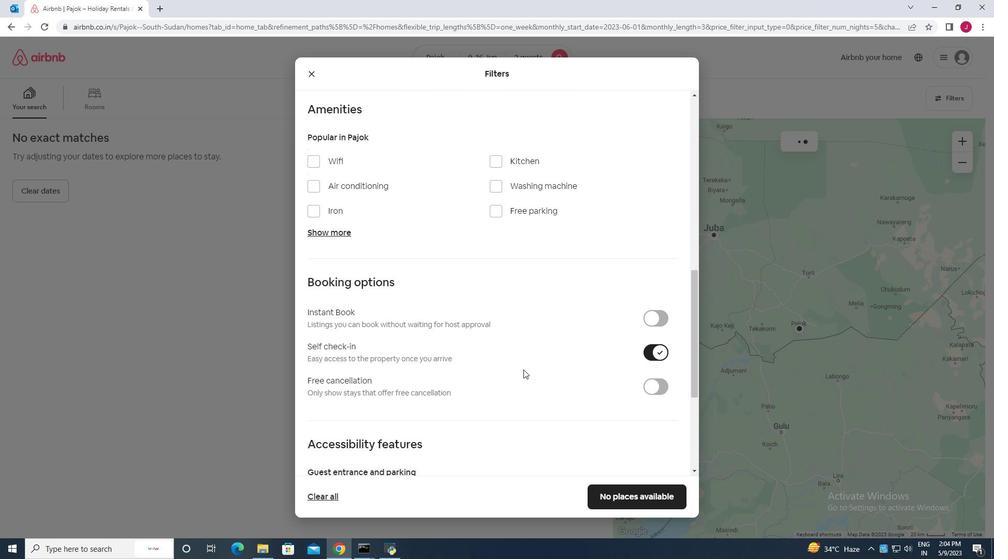 
Action: Mouse scrolled (523, 369) with delta (0, 0)
Screenshot: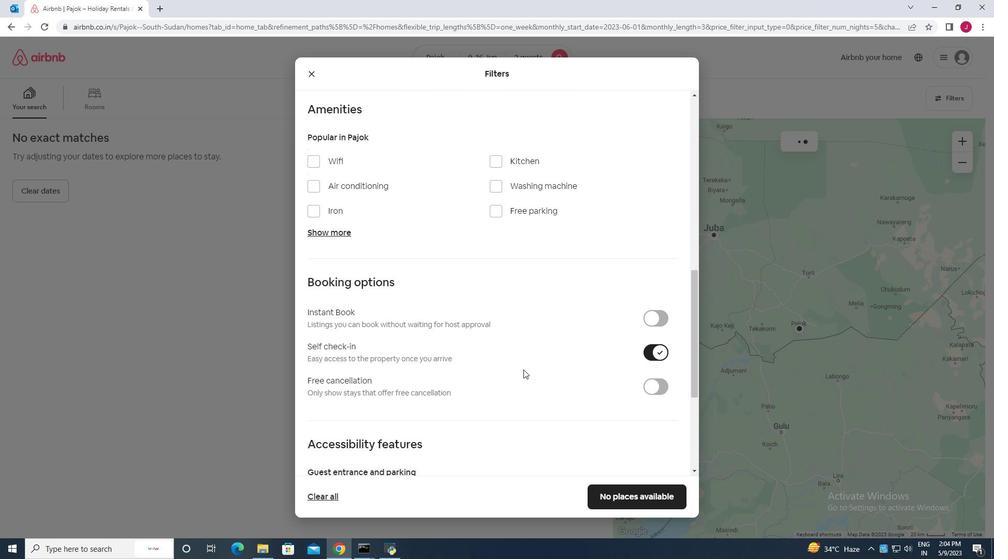 
Action: Mouse moved to (522, 369)
Screenshot: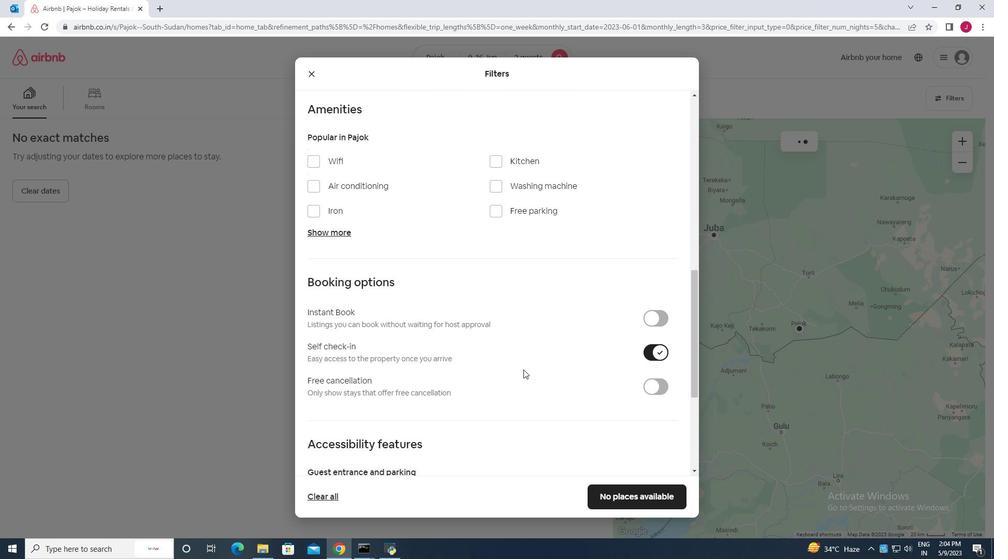 
Action: Mouse scrolled (522, 369) with delta (0, 0)
Screenshot: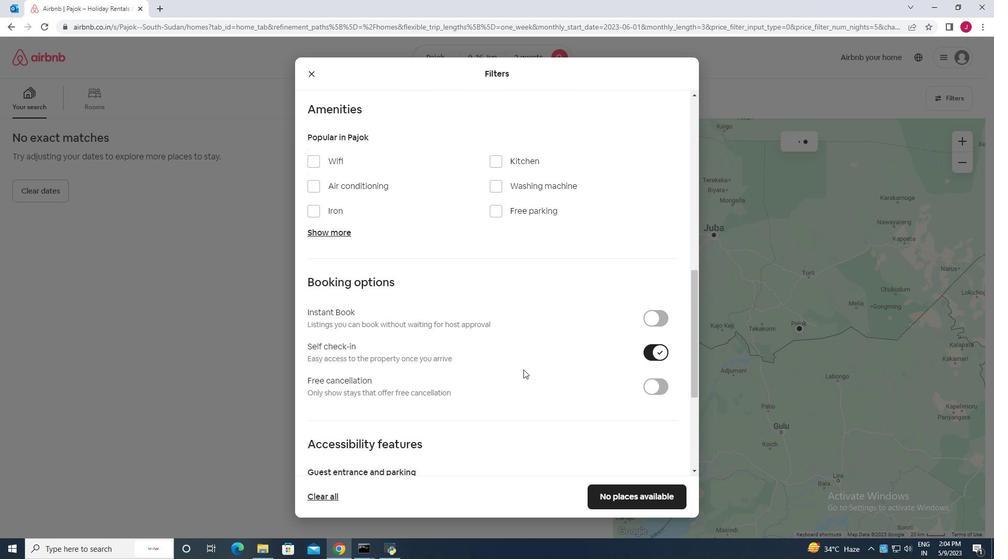 
Action: Mouse moved to (481, 377)
Screenshot: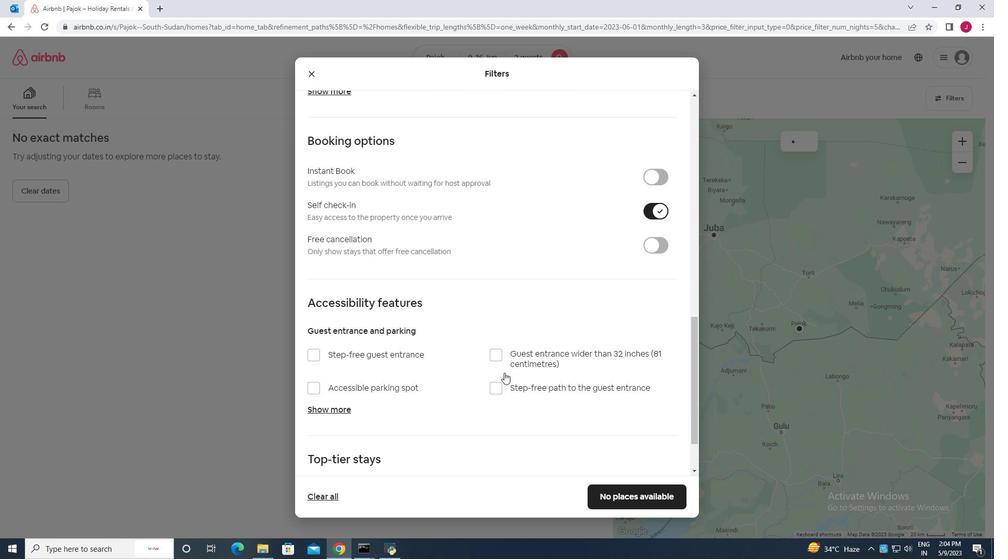 
Action: Mouse scrolled (481, 376) with delta (0, 0)
Screenshot: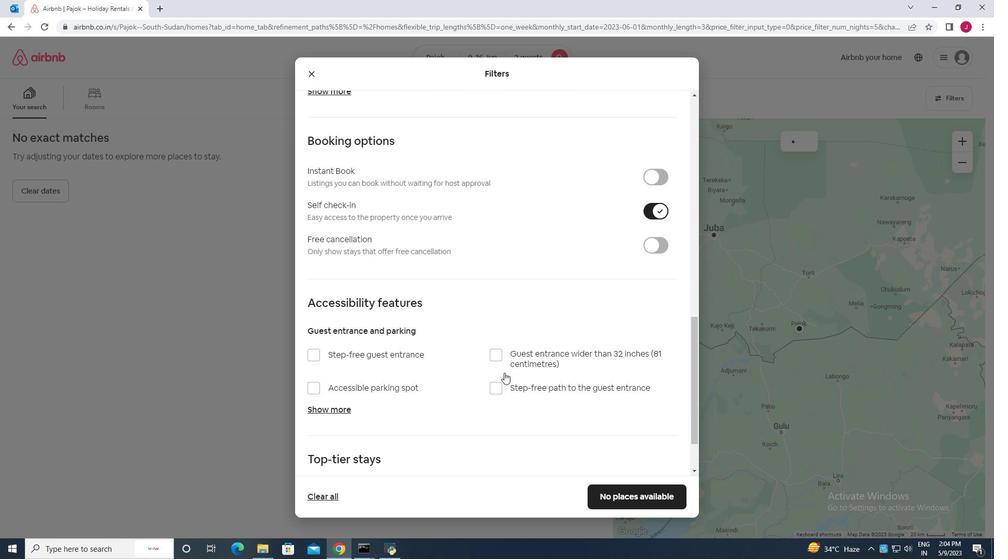 
Action: Mouse moved to (480, 377)
Screenshot: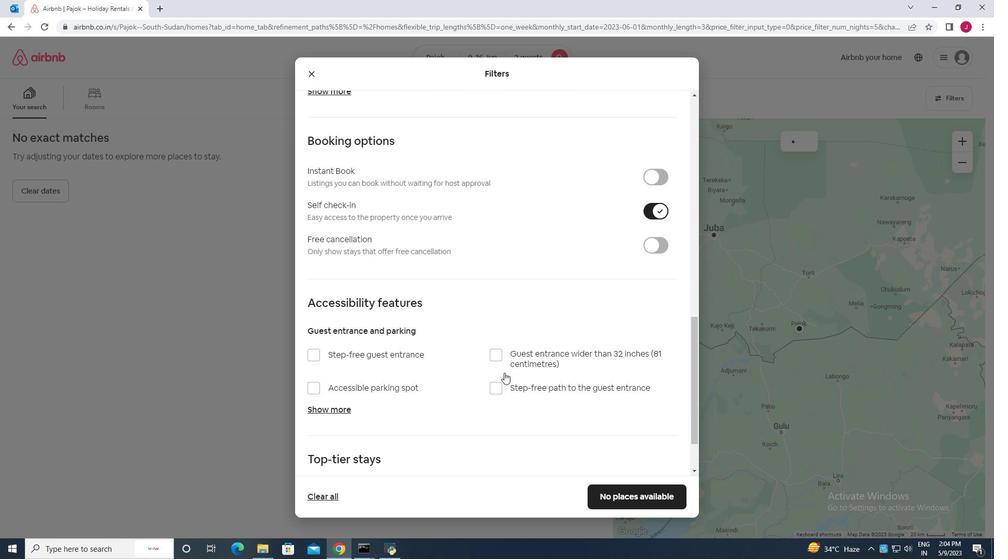 
Action: Mouse scrolled (480, 377) with delta (0, 0)
Screenshot: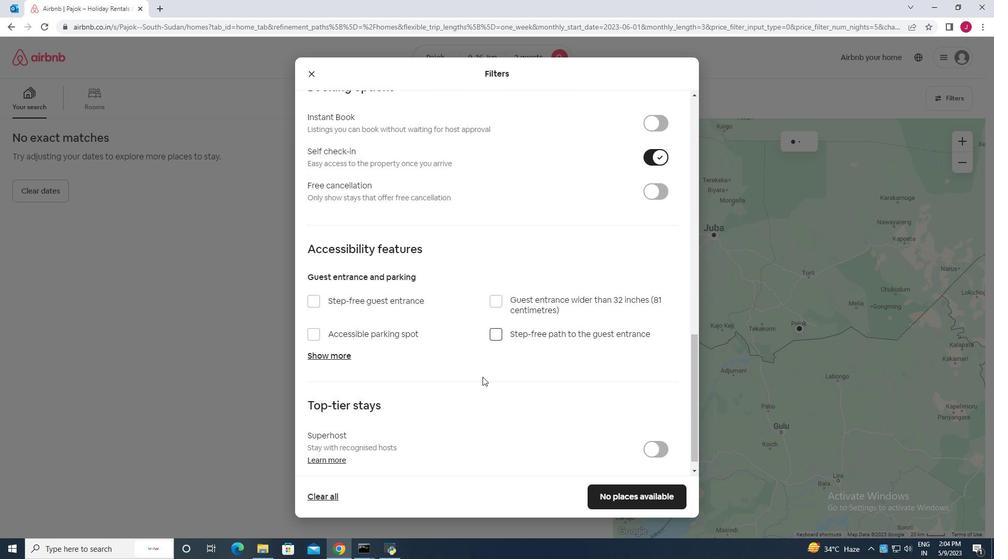 
Action: Mouse moved to (479, 377)
Screenshot: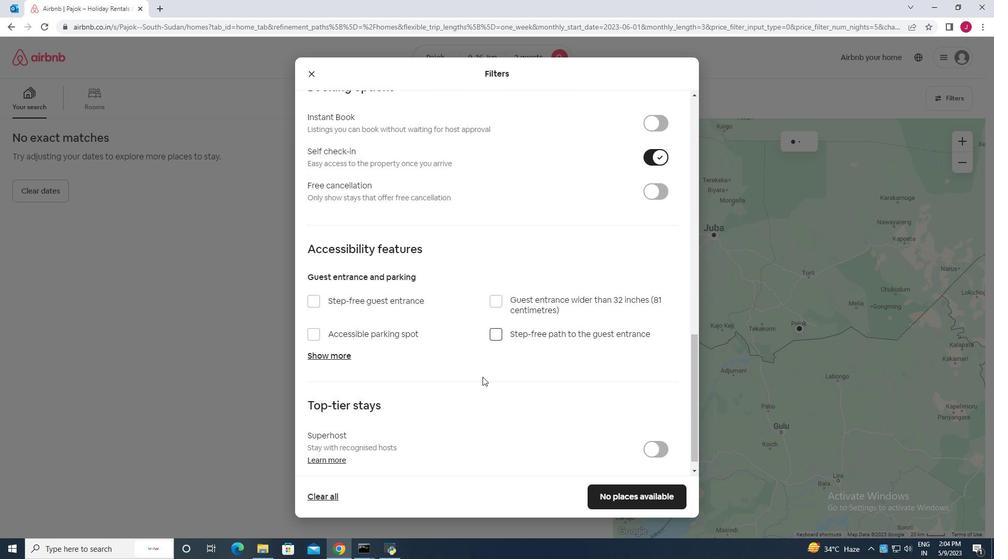 
Action: Mouse scrolled (479, 377) with delta (0, 0)
Screenshot: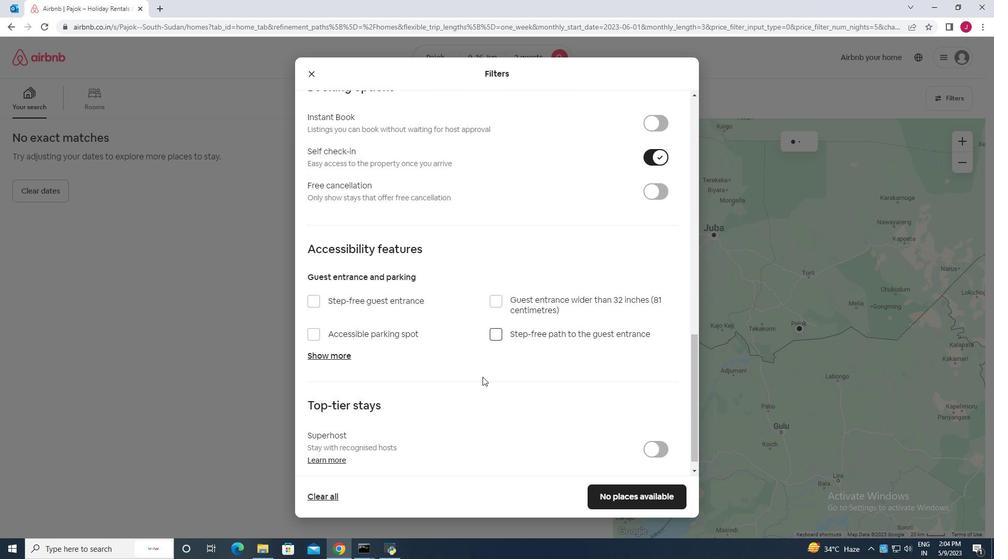 
Action: Mouse moved to (474, 378)
Screenshot: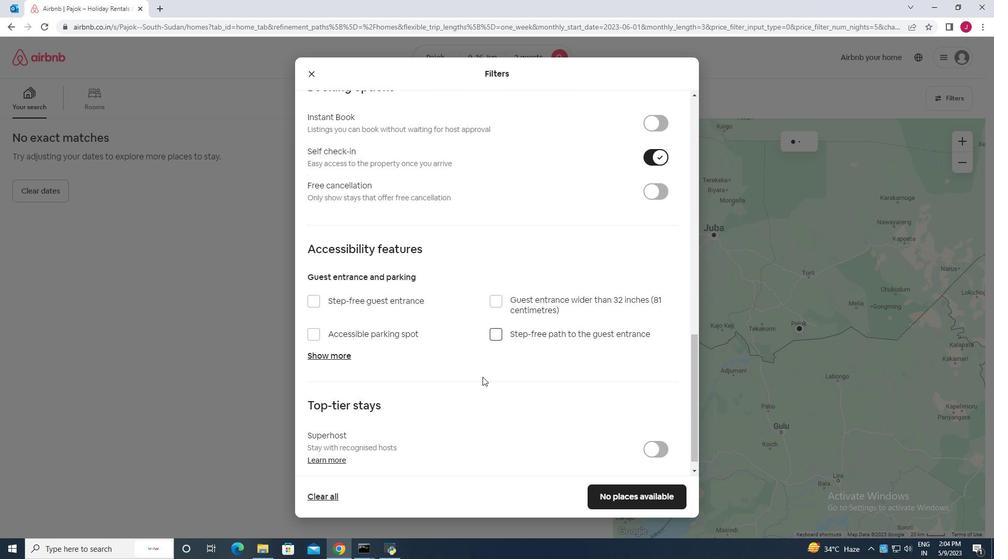 
Action: Mouse scrolled (478, 377) with delta (0, 0)
Screenshot: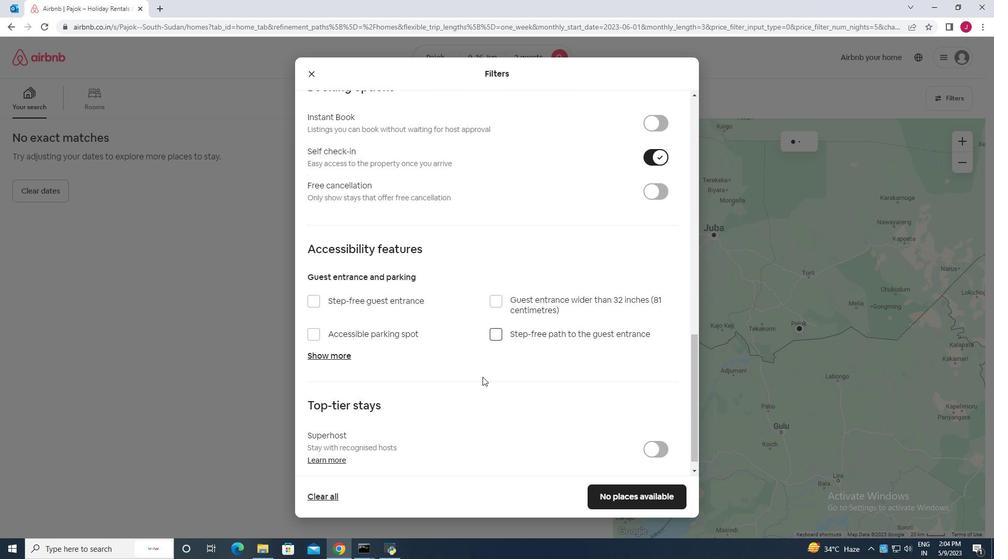 
Action: Mouse scrolled (474, 377) with delta (0, 0)
Screenshot: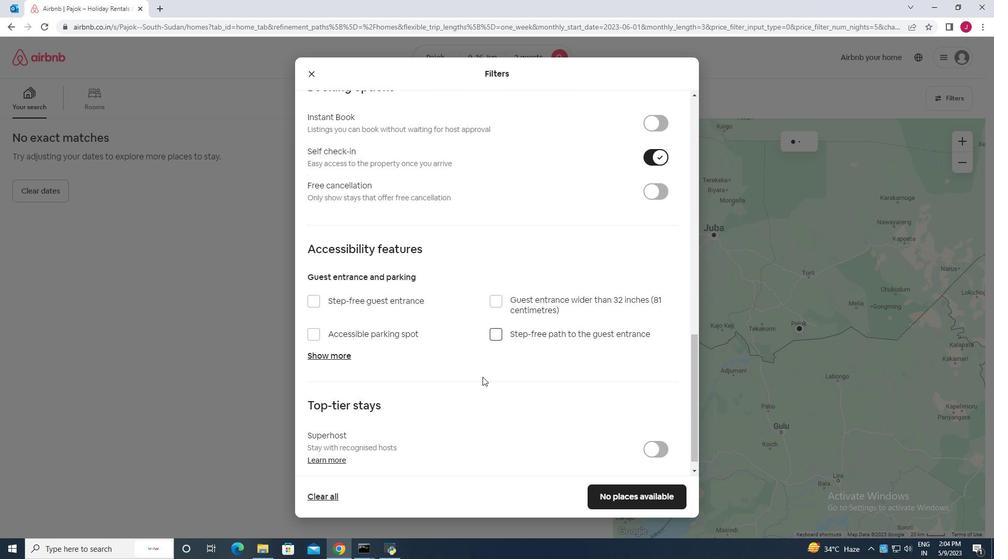 
Action: Mouse moved to (389, 398)
Screenshot: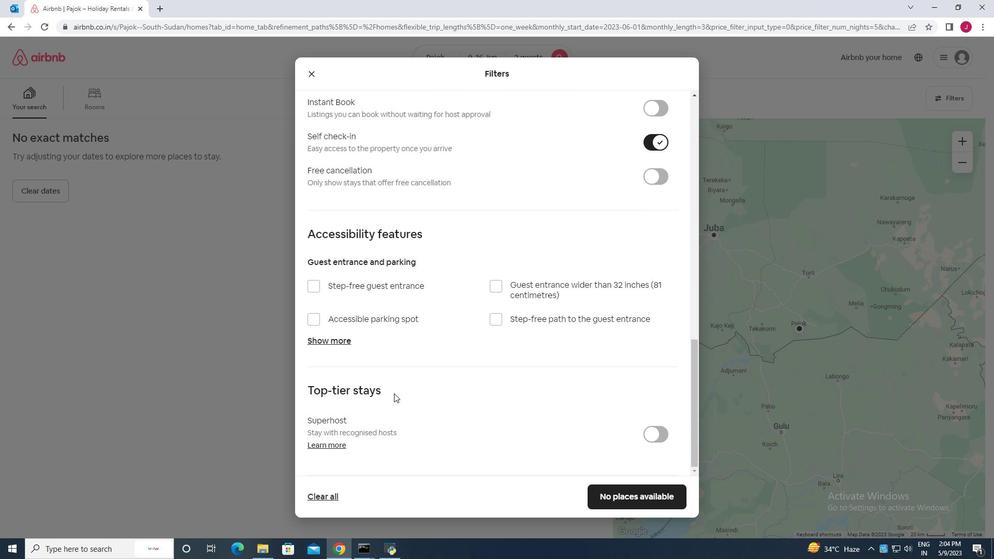 
Action: Mouse scrolled (389, 397) with delta (0, 0)
Screenshot: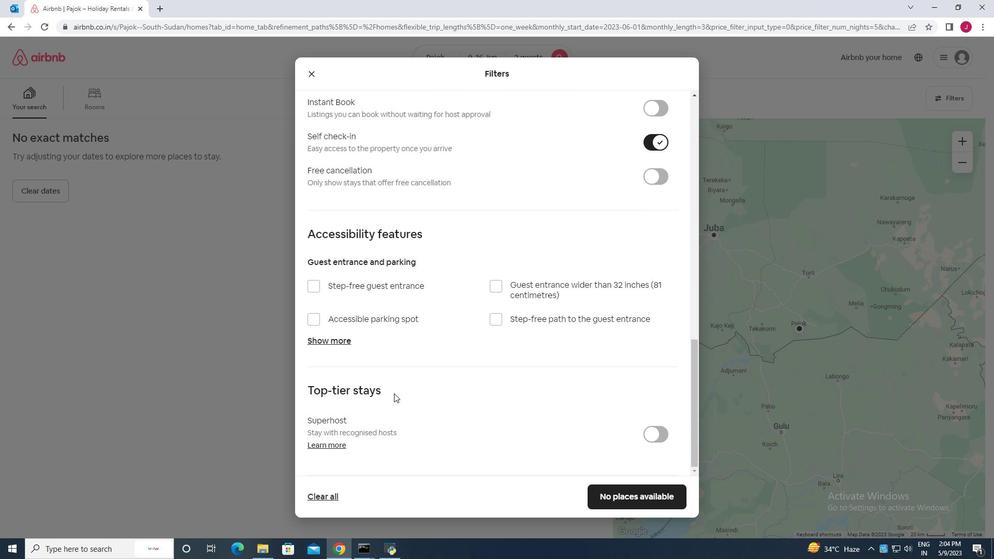 
Action: Mouse moved to (388, 399)
Screenshot: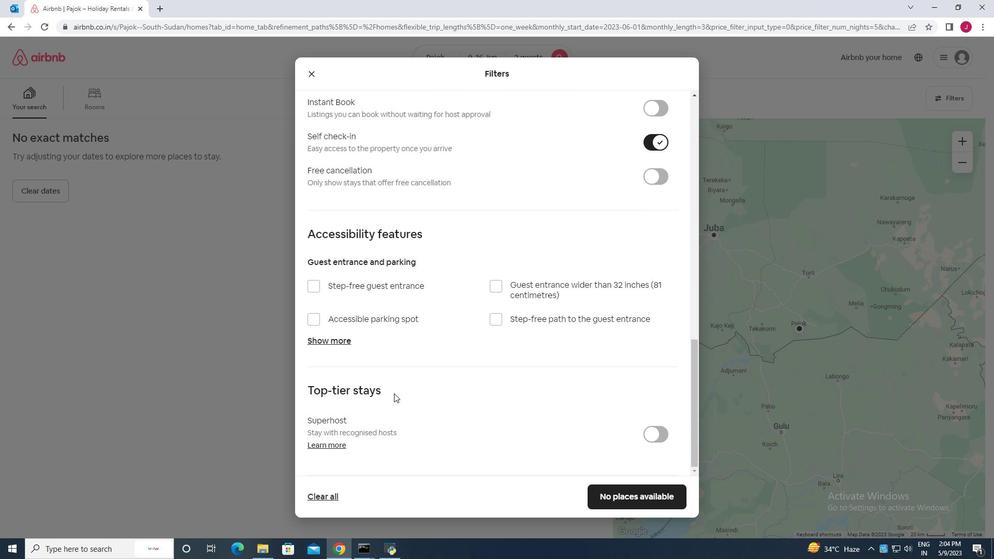 
Action: Mouse scrolled (388, 398) with delta (0, 0)
Screenshot: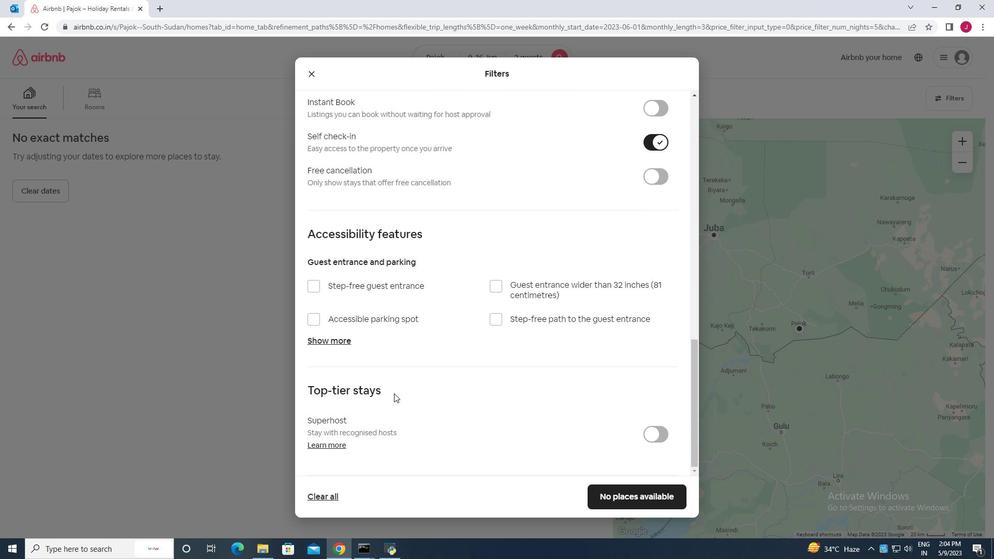 
Action: Mouse moved to (388, 399)
Screenshot: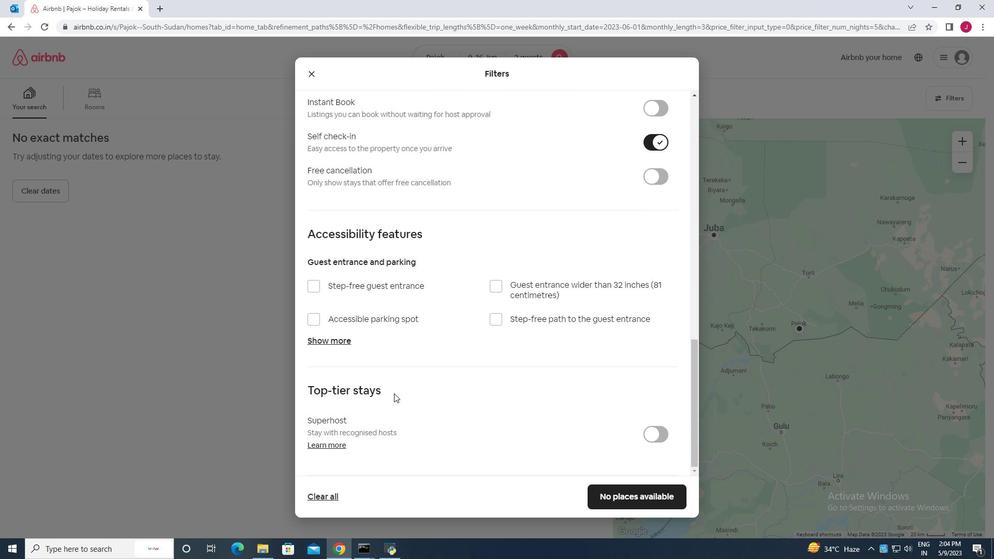 
Action: Mouse scrolled (388, 398) with delta (0, 0)
Screenshot: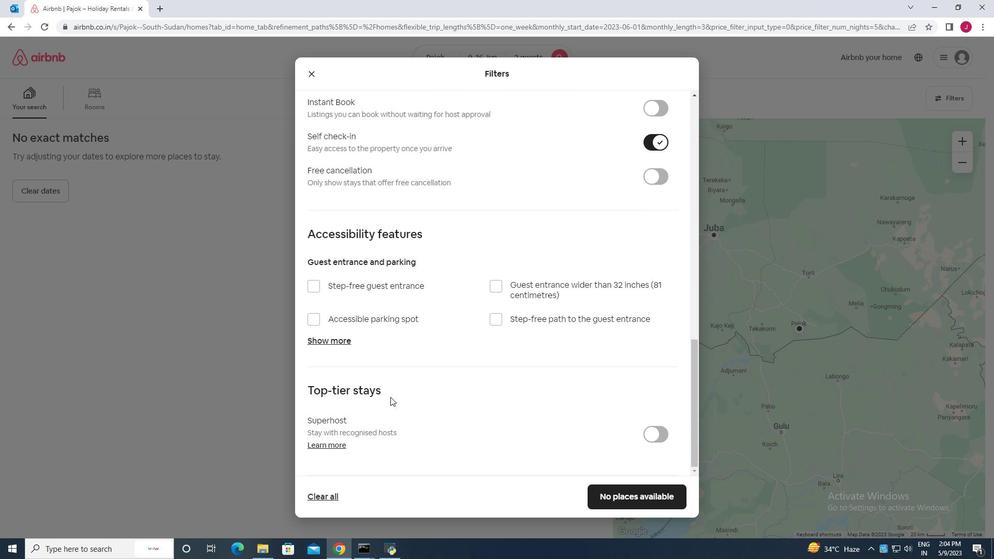 
Action: Mouse scrolled (388, 398) with delta (0, 0)
Screenshot: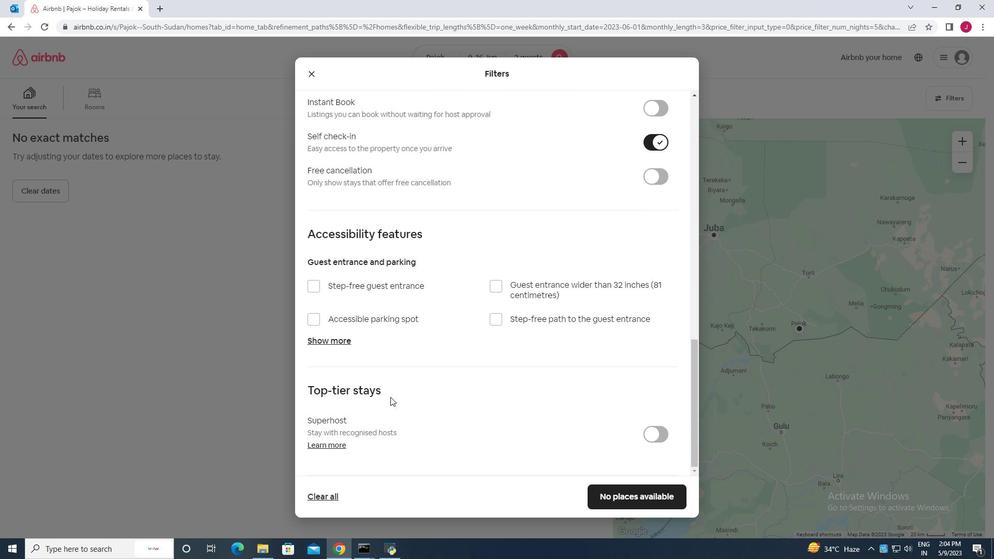 
Action: Mouse moved to (388, 399)
Screenshot: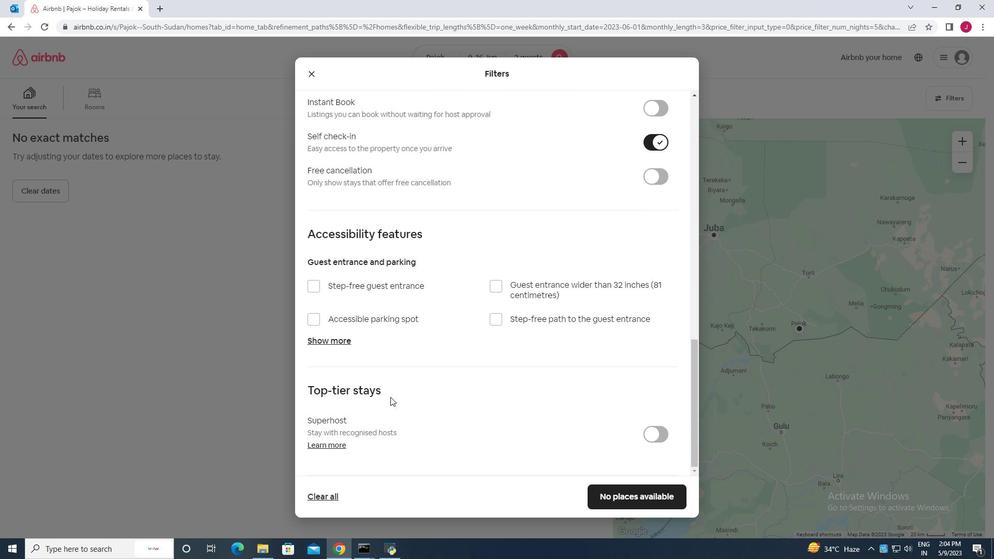 
Action: Mouse scrolled (388, 399) with delta (0, 0)
Screenshot: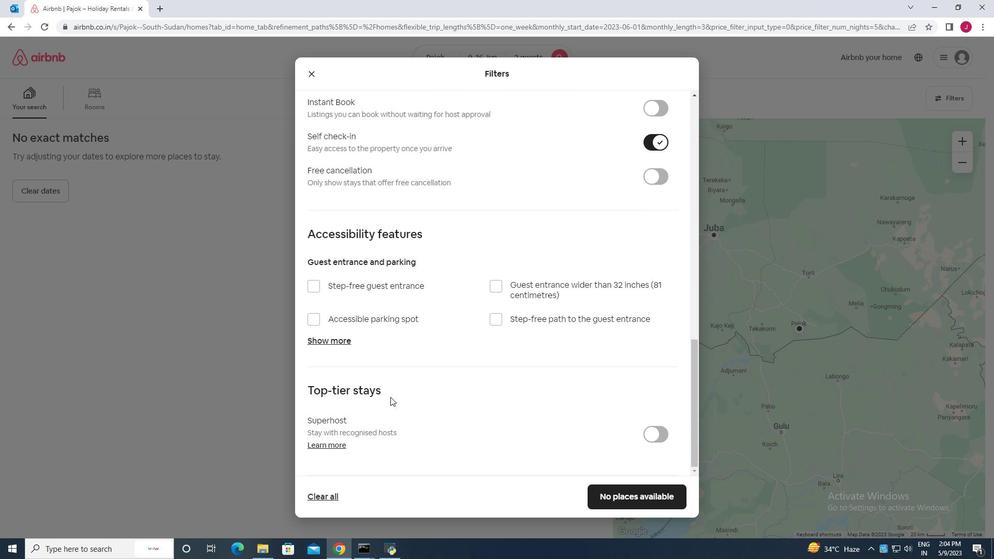 
Action: Mouse moved to (626, 495)
Screenshot: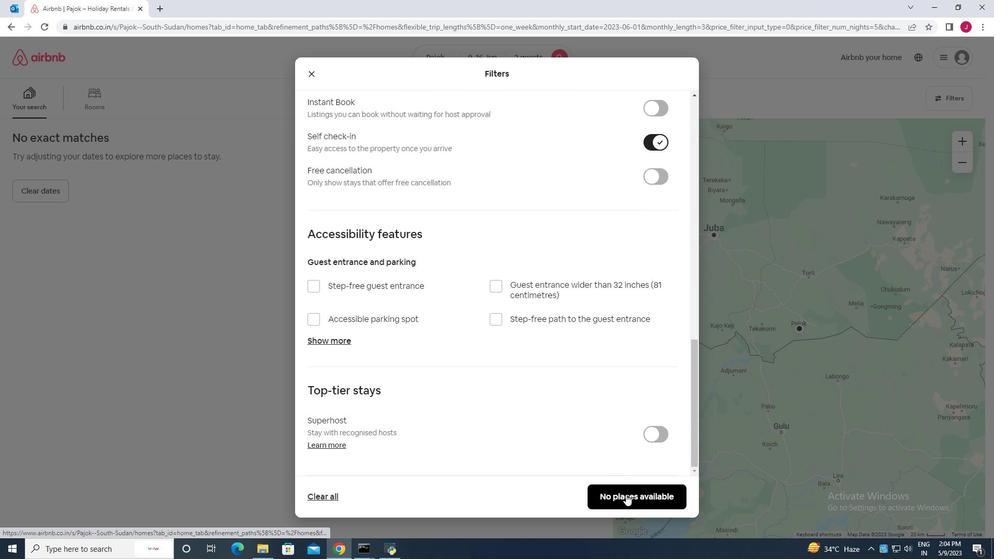 
Action: Mouse pressed left at (626, 495)
Screenshot: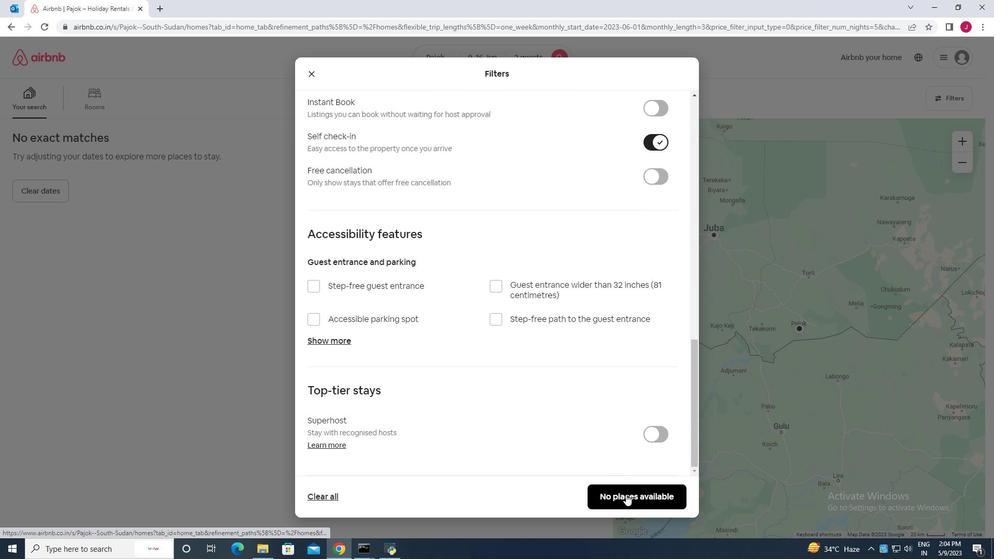 
Action: Mouse moved to (611, 484)
Screenshot: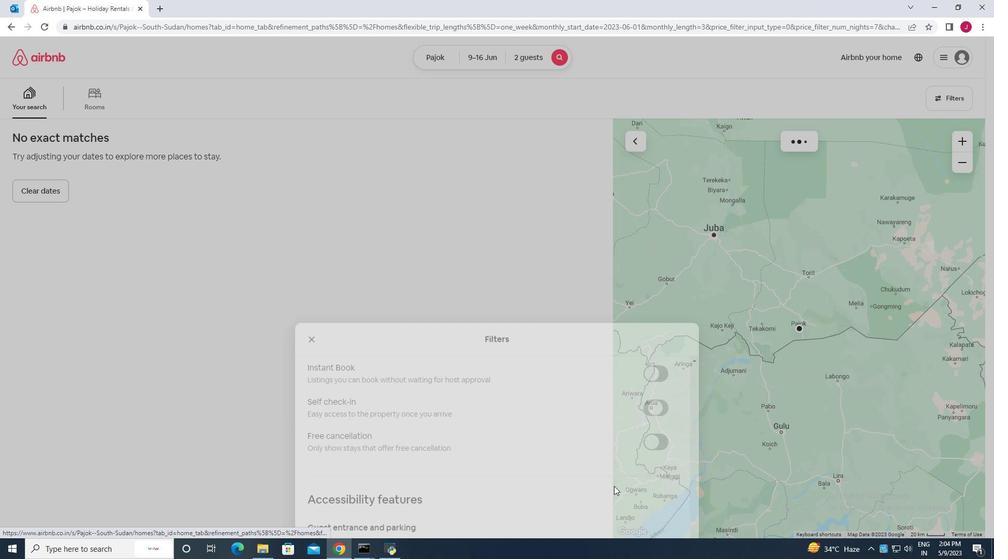 
